 Task: For heading  Tahoma with underline.  font size for heading20,  'Change the font style of data to'Arial.  and font size to 12,  Change the alignment of both headline & data to Align left.  In the sheet  Expense Tracking Template
Action: Mouse moved to (144, 136)
Screenshot: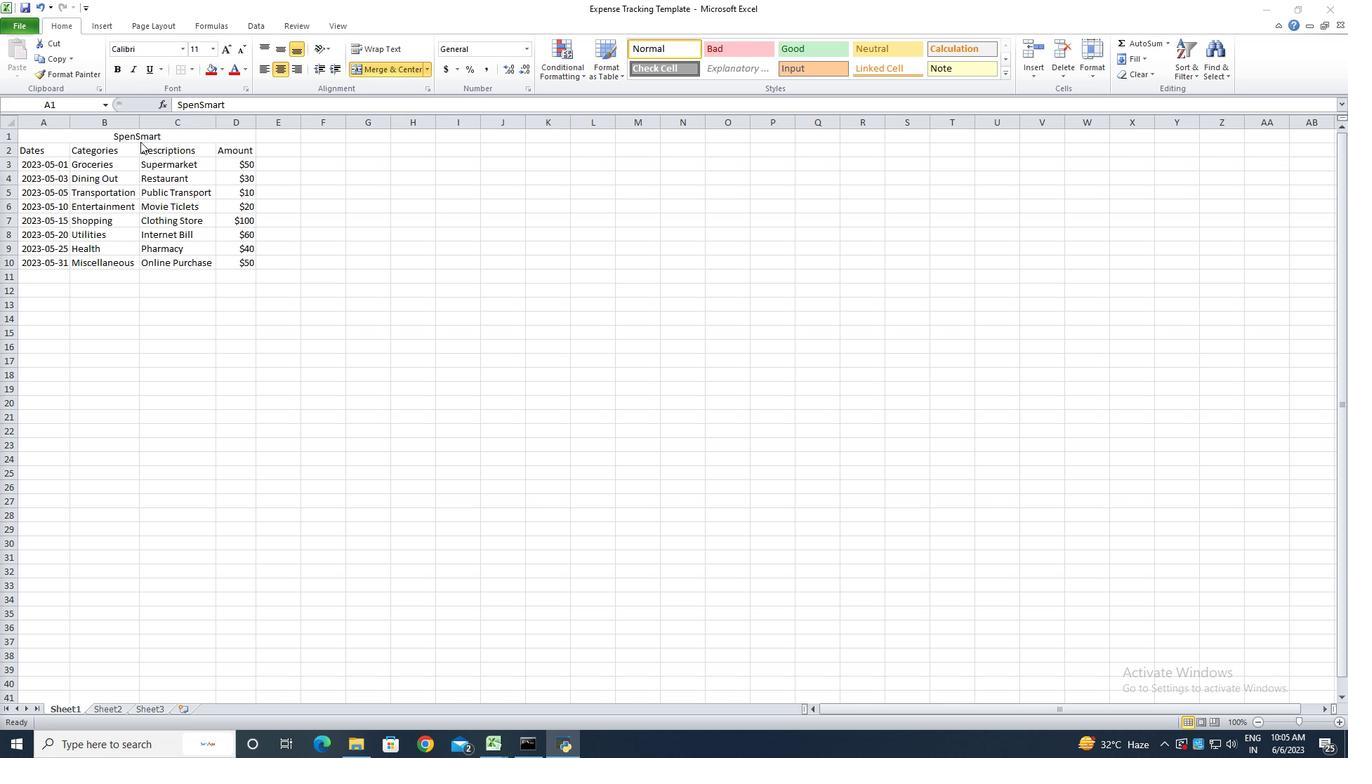
Action: Mouse pressed left at (144, 136)
Screenshot: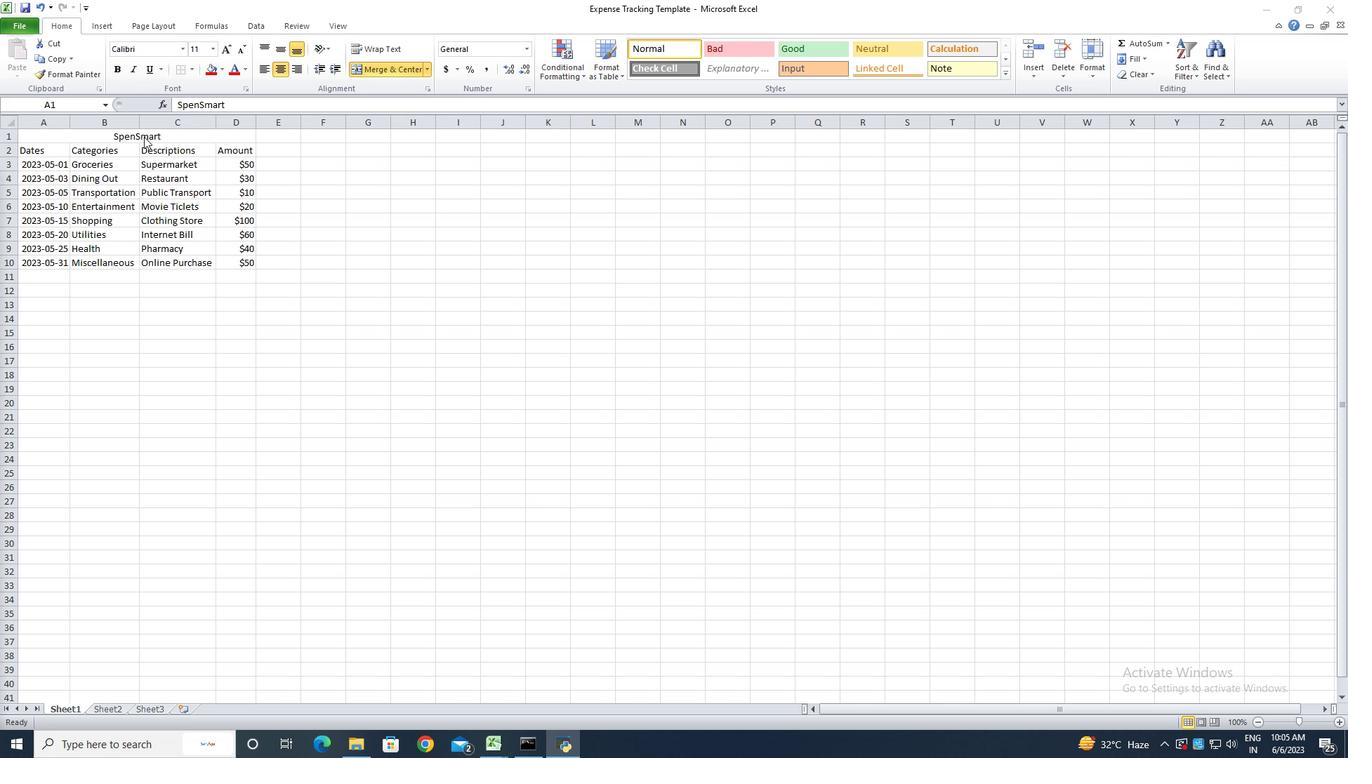 
Action: Mouse moved to (177, 49)
Screenshot: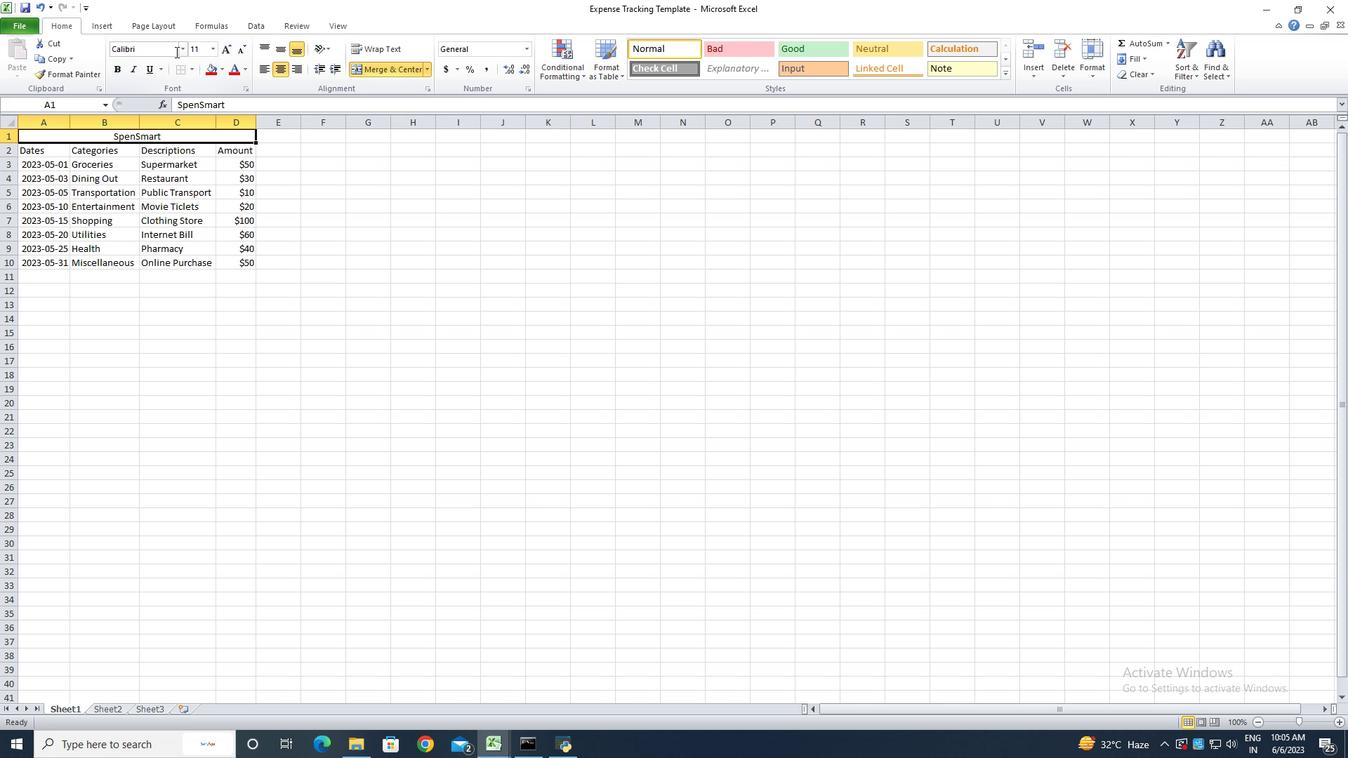 
Action: Mouse pressed left at (177, 49)
Screenshot: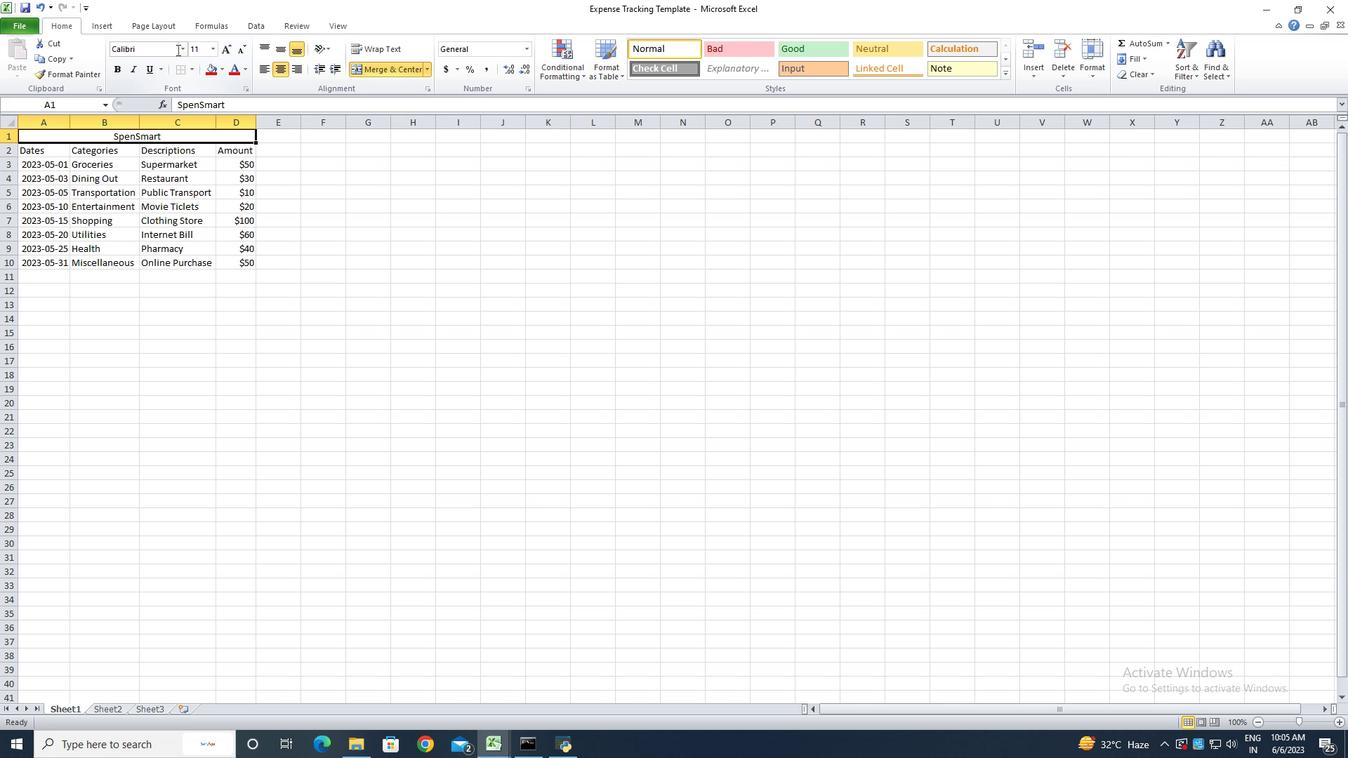 
Action: Mouse moved to (177, 49)
Screenshot: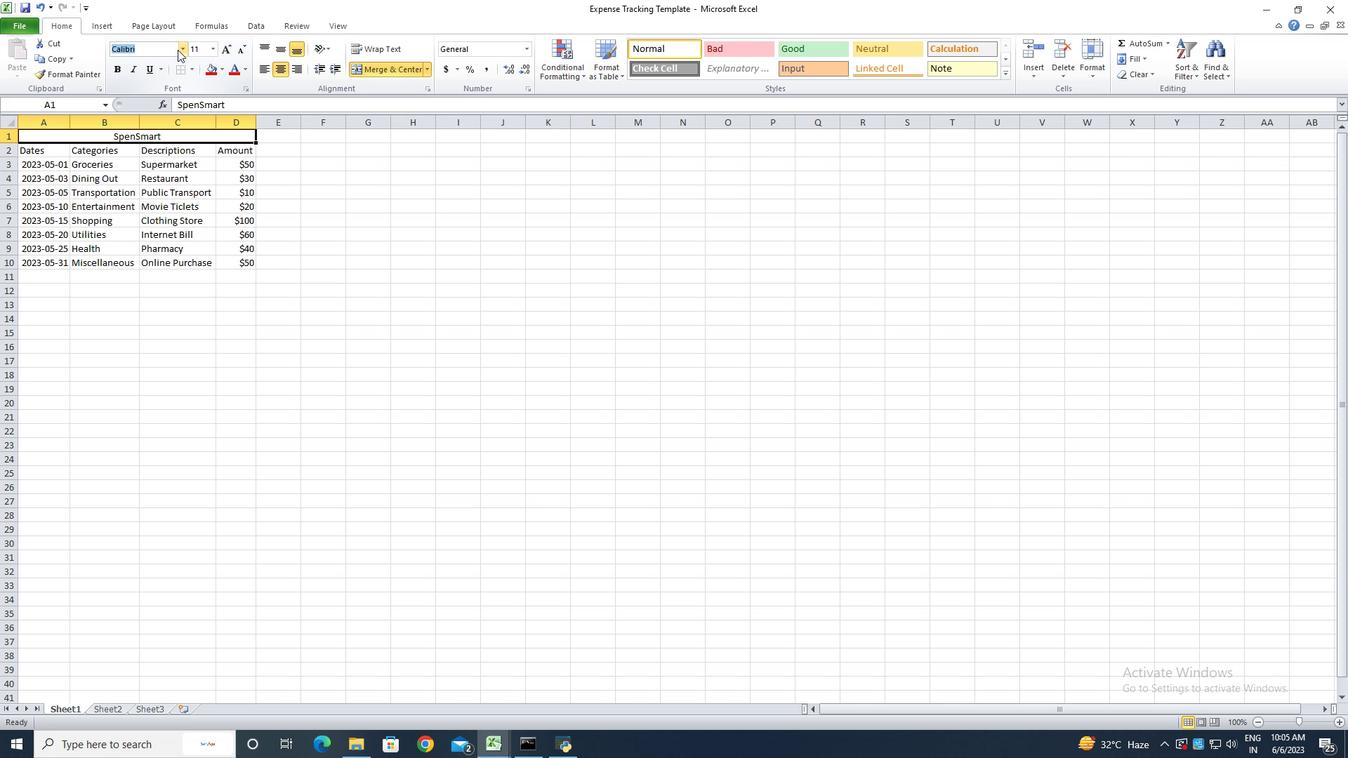 
Action: Key pressed <Key.shift>
Screenshot: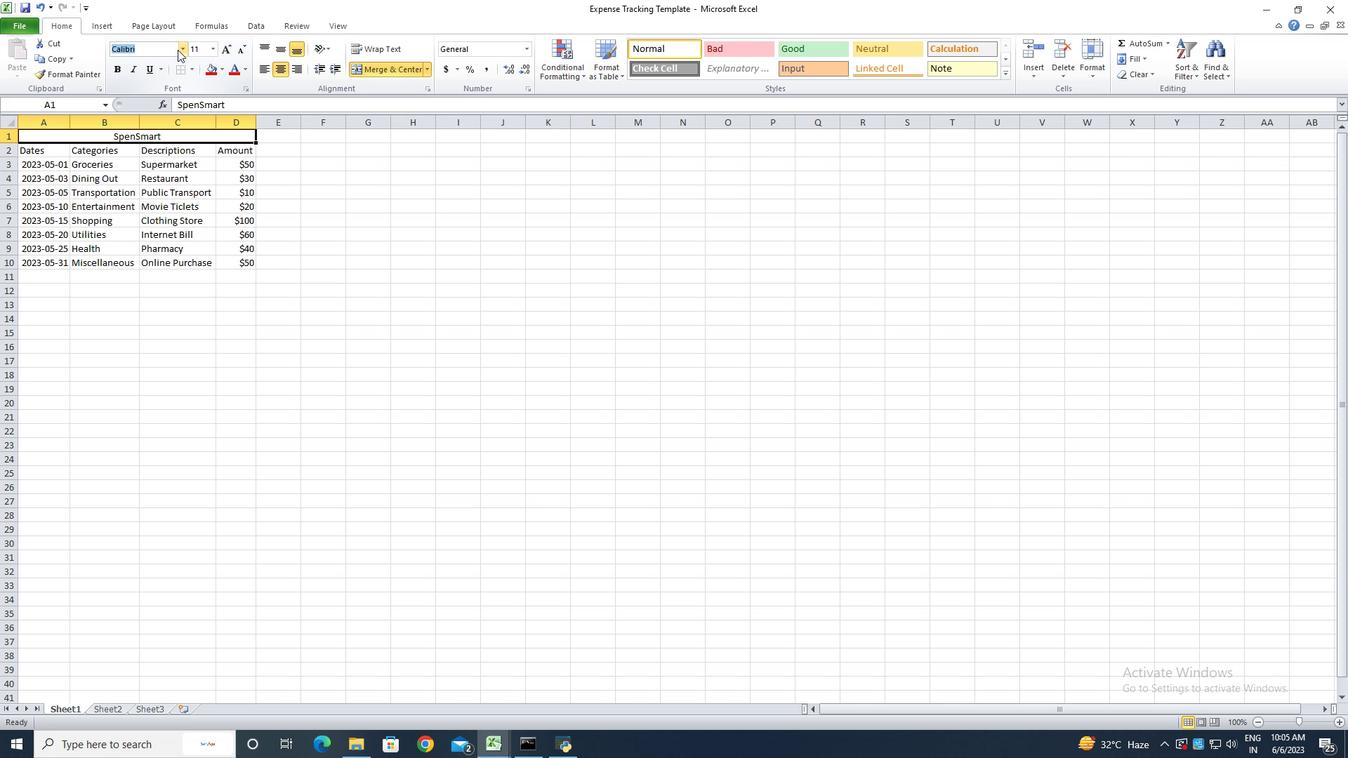 
Action: Mouse moved to (177, 49)
Screenshot: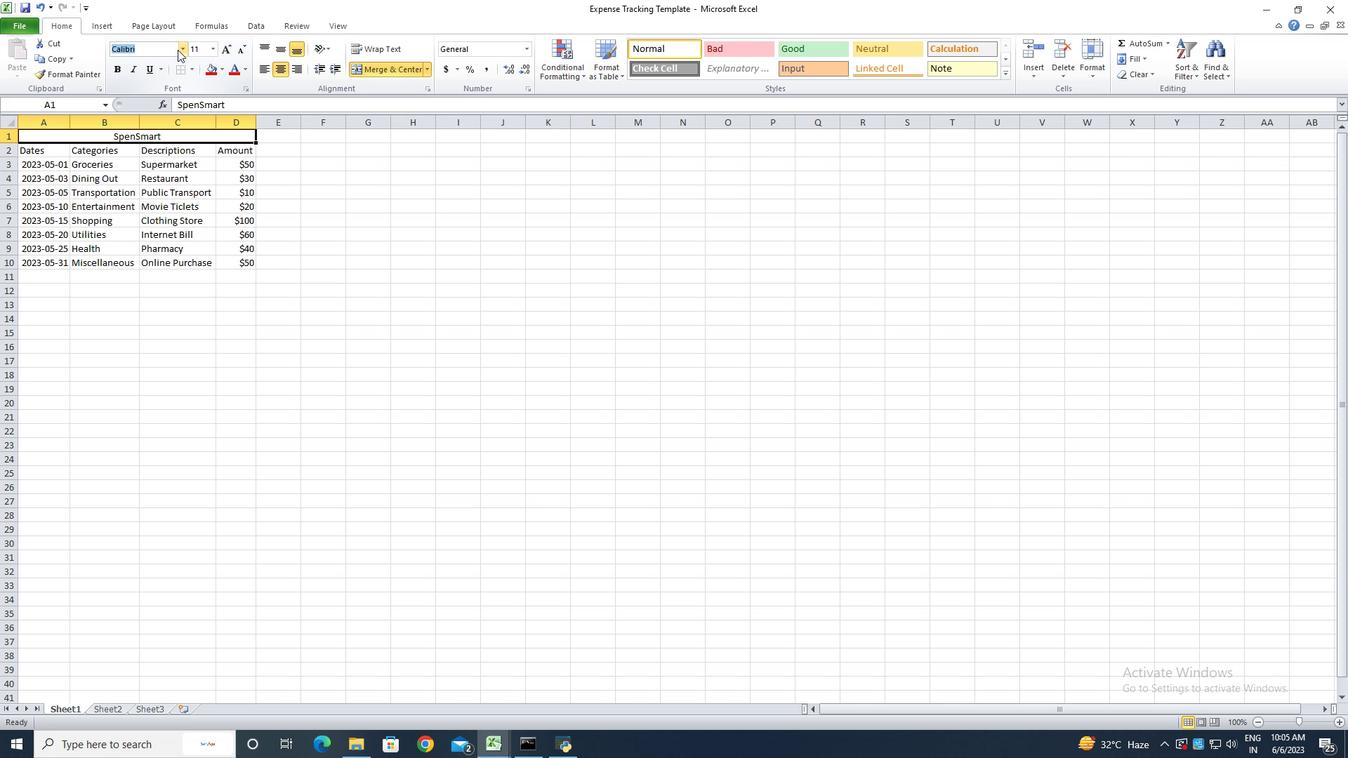 
Action: Key pressed <Key.shift><Key.shift>Tahoma
Screenshot: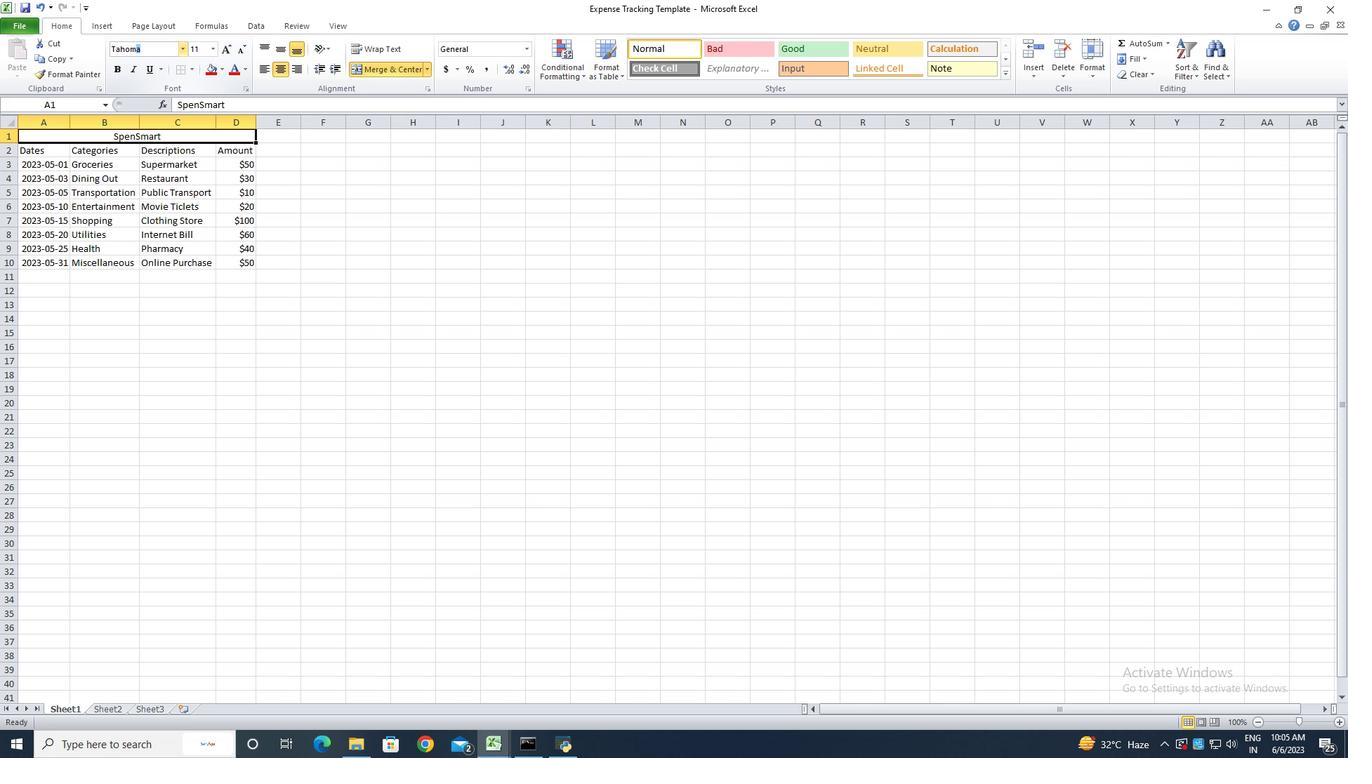 
Action: Mouse moved to (184, 49)
Screenshot: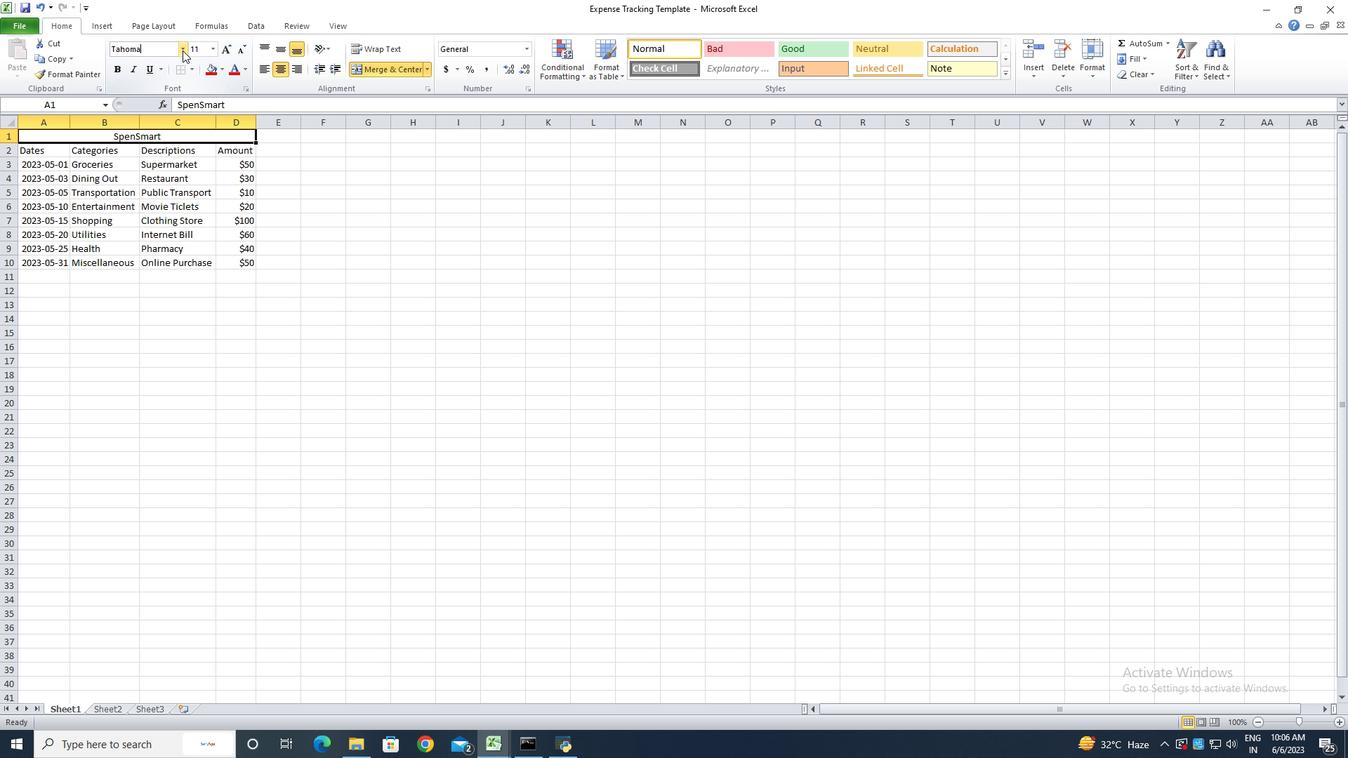 
Action: Mouse pressed left at (184, 49)
Screenshot: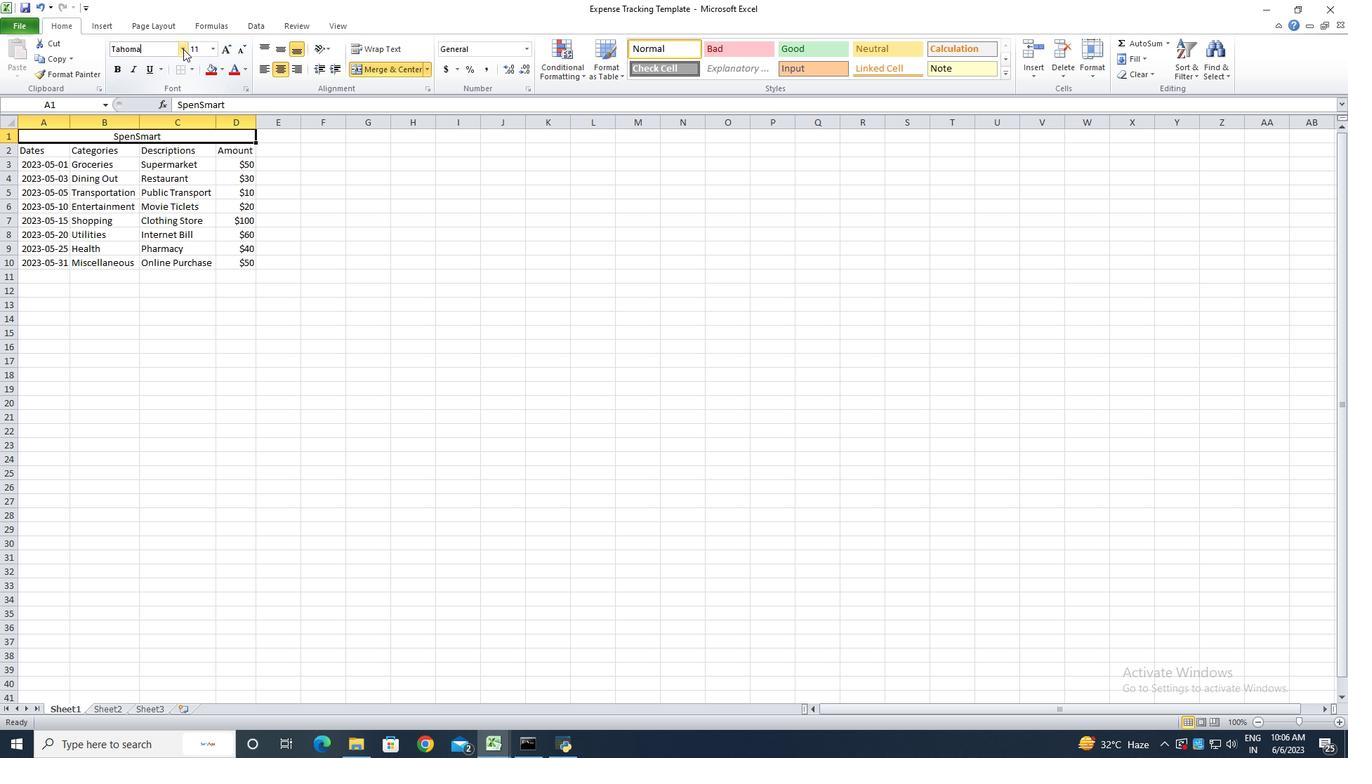 
Action: Mouse moved to (151, 531)
Screenshot: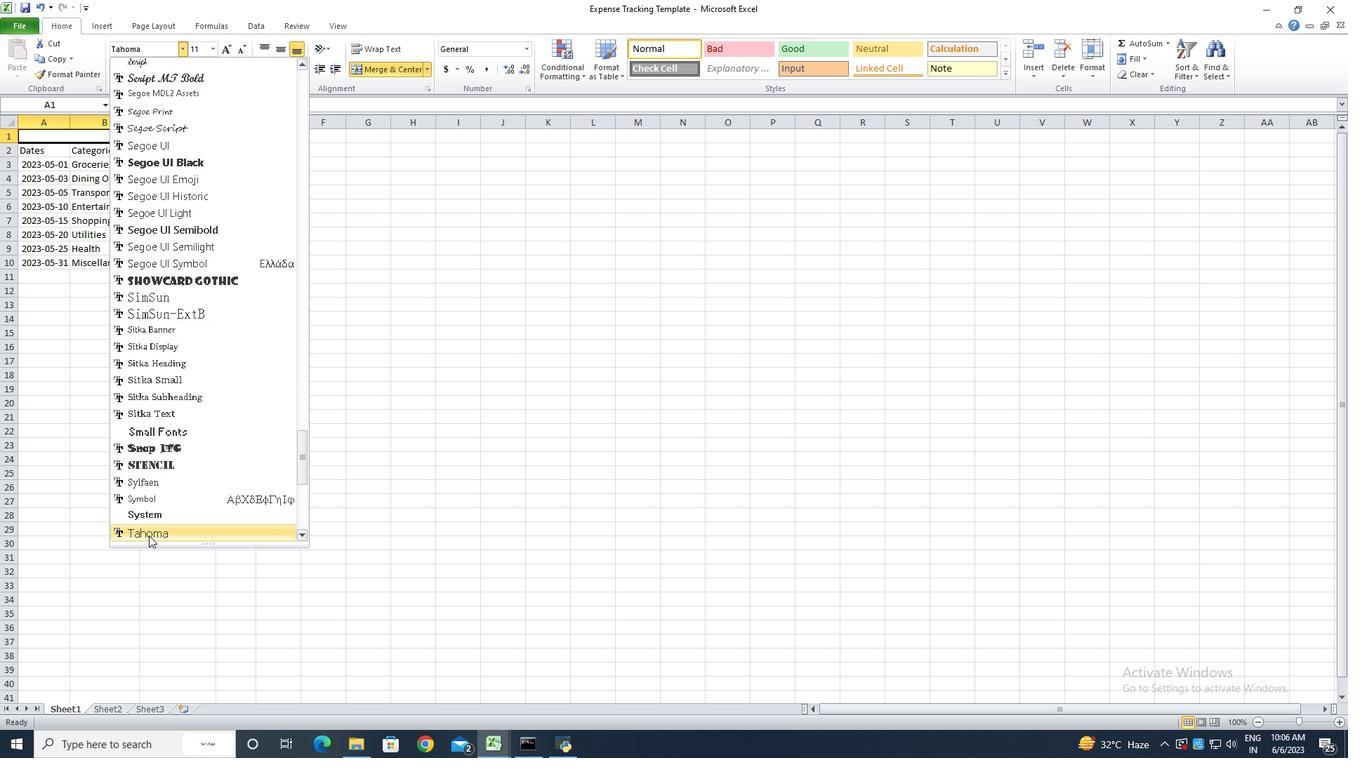
Action: Mouse pressed left at (151, 531)
Screenshot: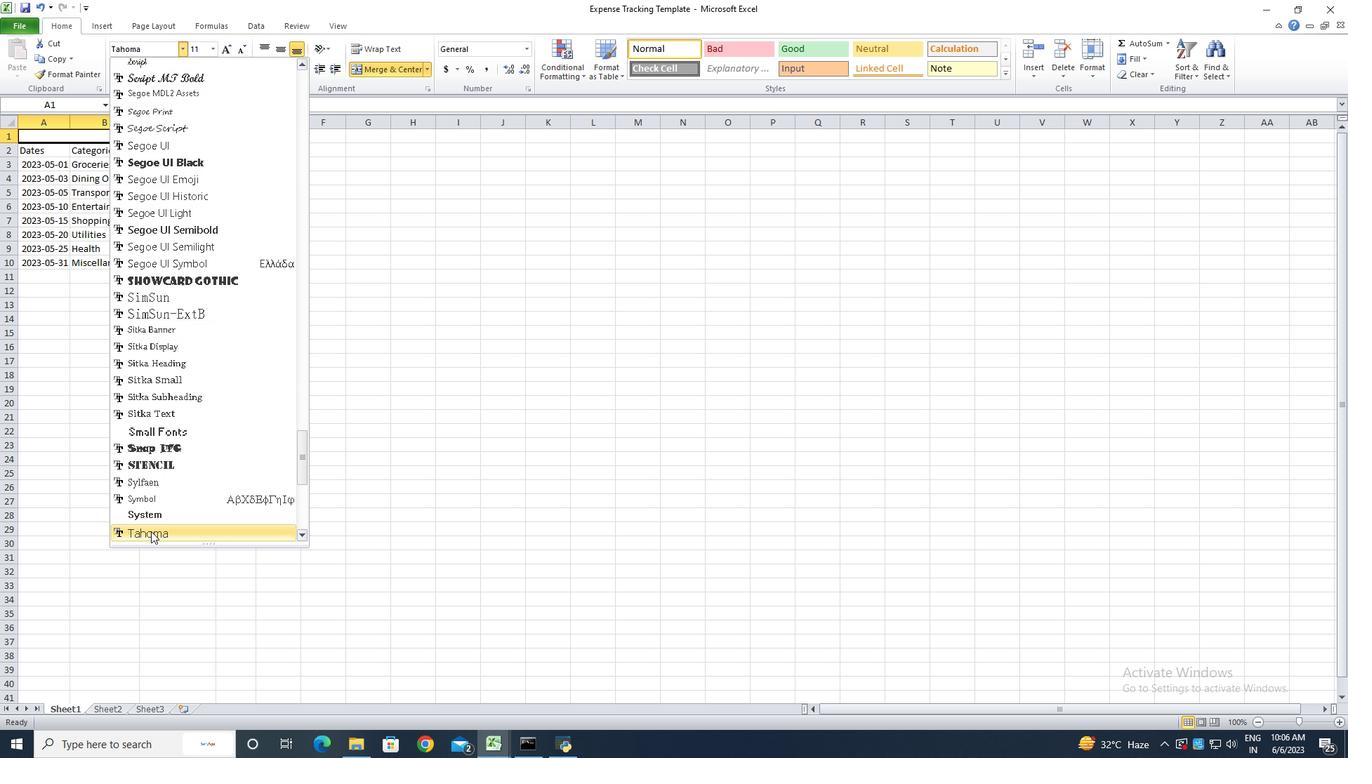 
Action: Mouse moved to (152, 73)
Screenshot: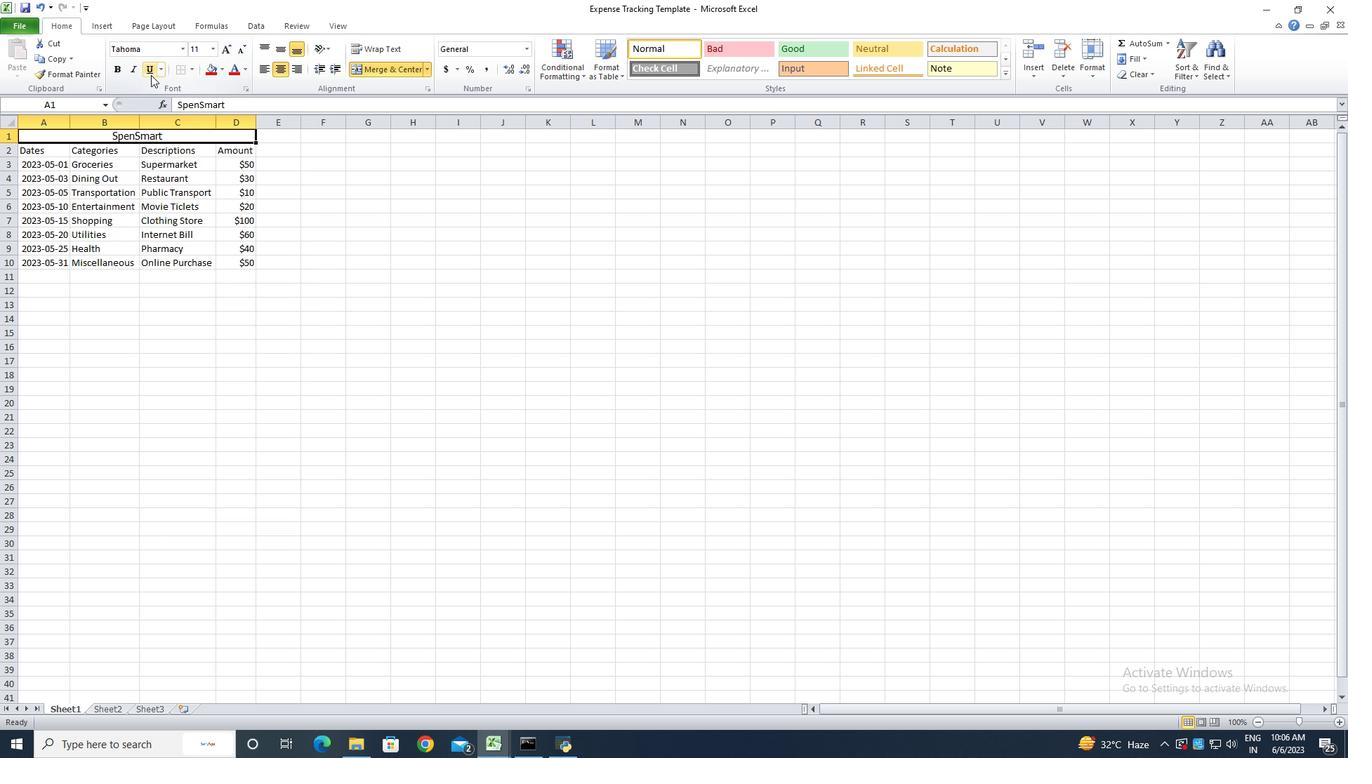 
Action: Mouse pressed left at (152, 73)
Screenshot: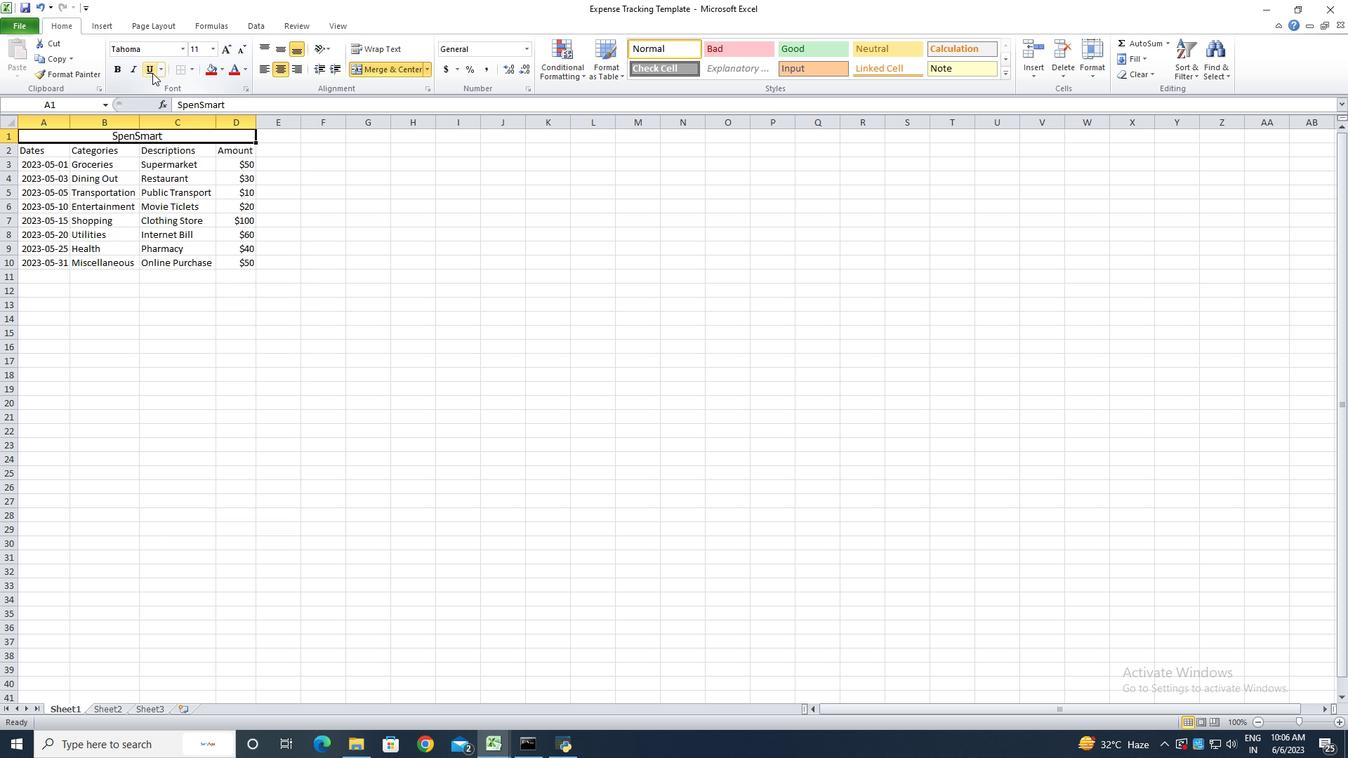
Action: Mouse moved to (228, 49)
Screenshot: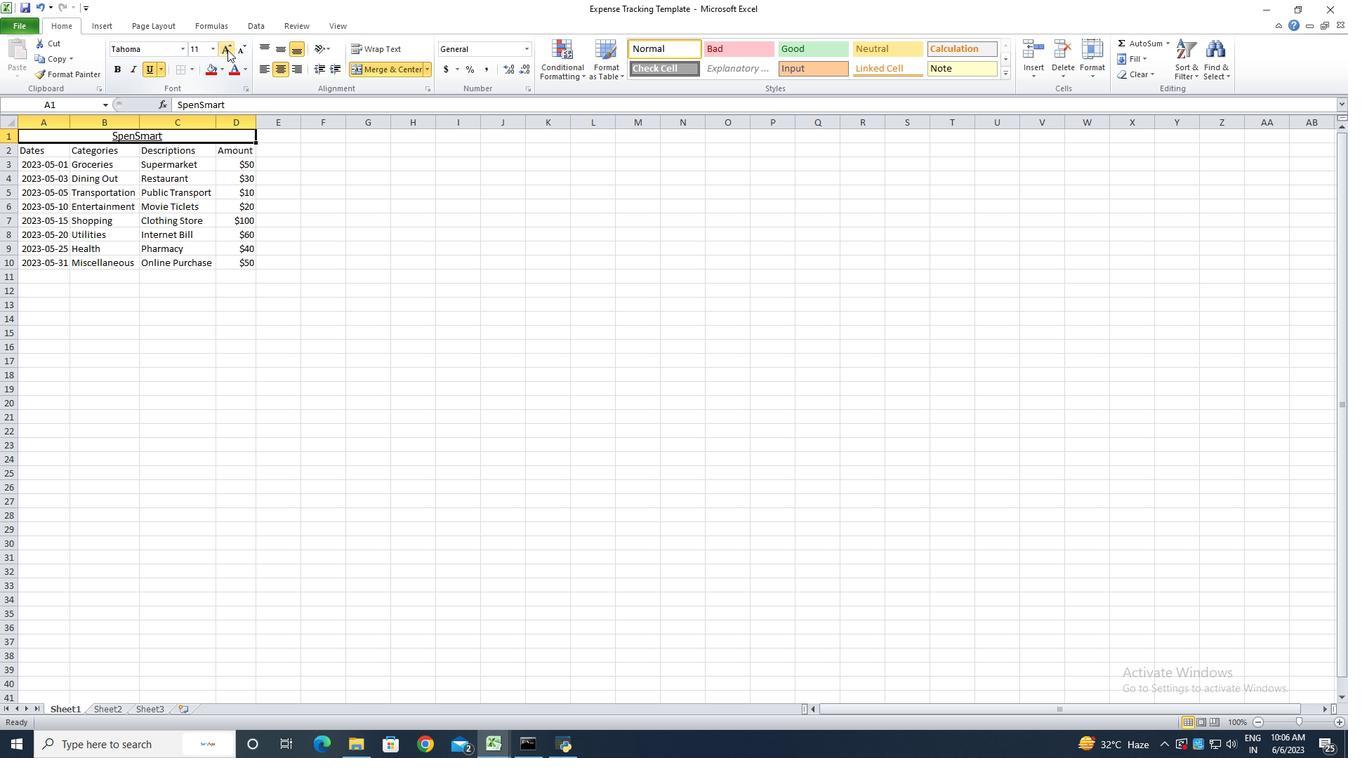 
Action: Mouse pressed left at (228, 49)
Screenshot: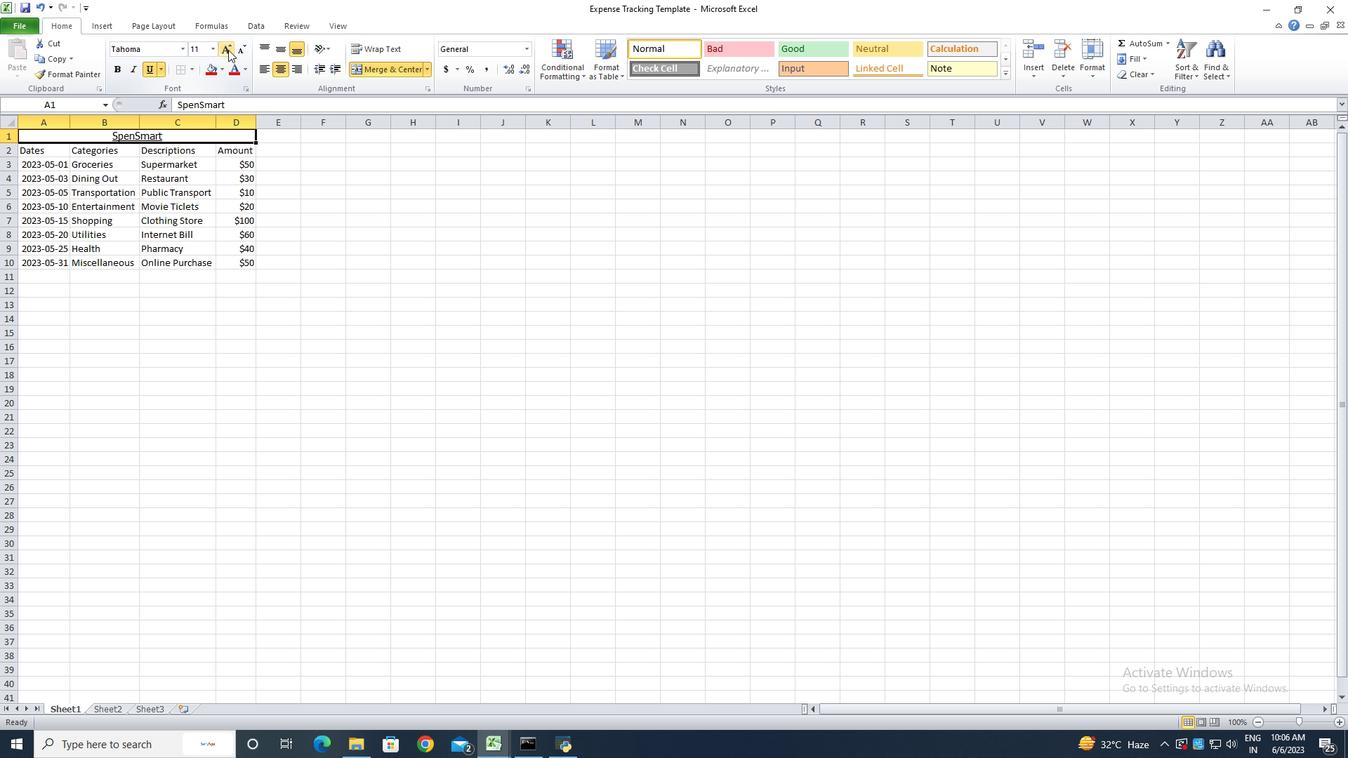 
Action: Mouse pressed left at (228, 49)
Screenshot: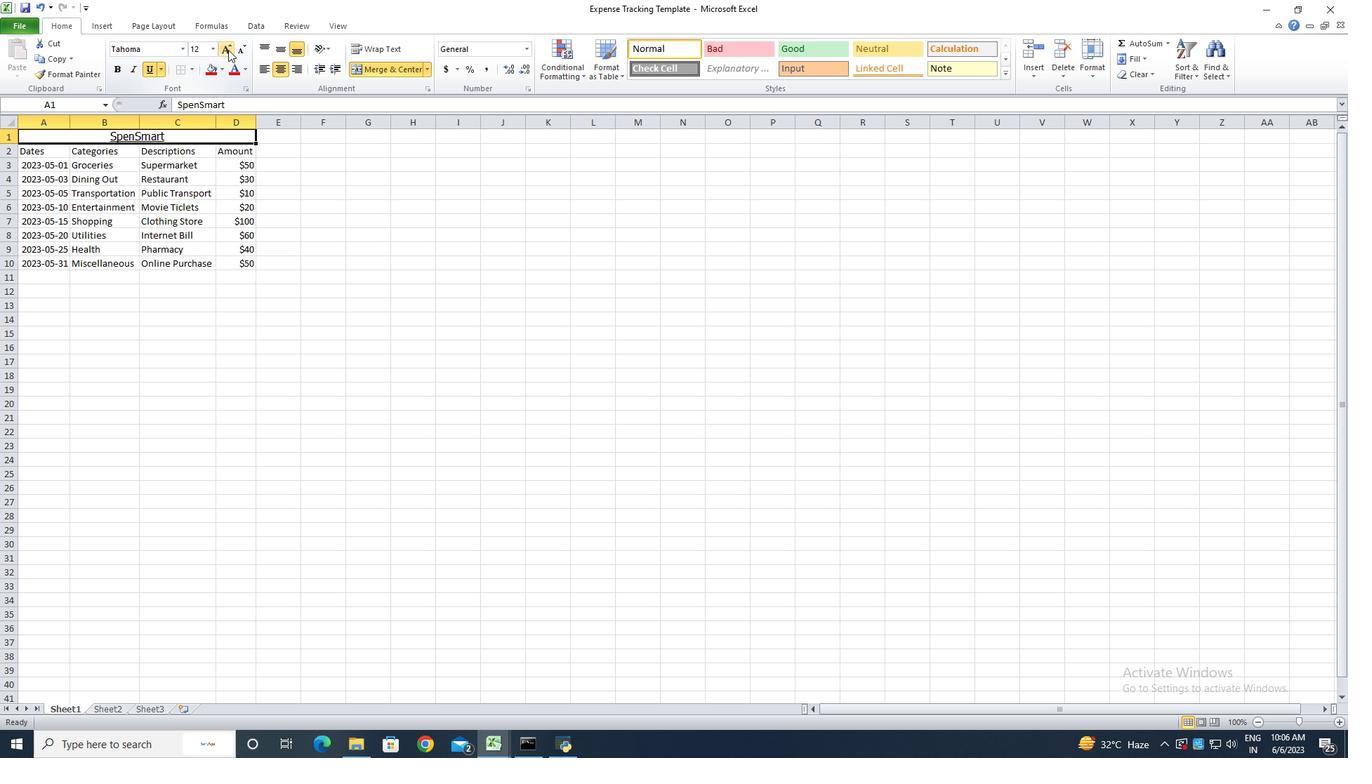 
Action: Mouse pressed left at (228, 49)
Screenshot: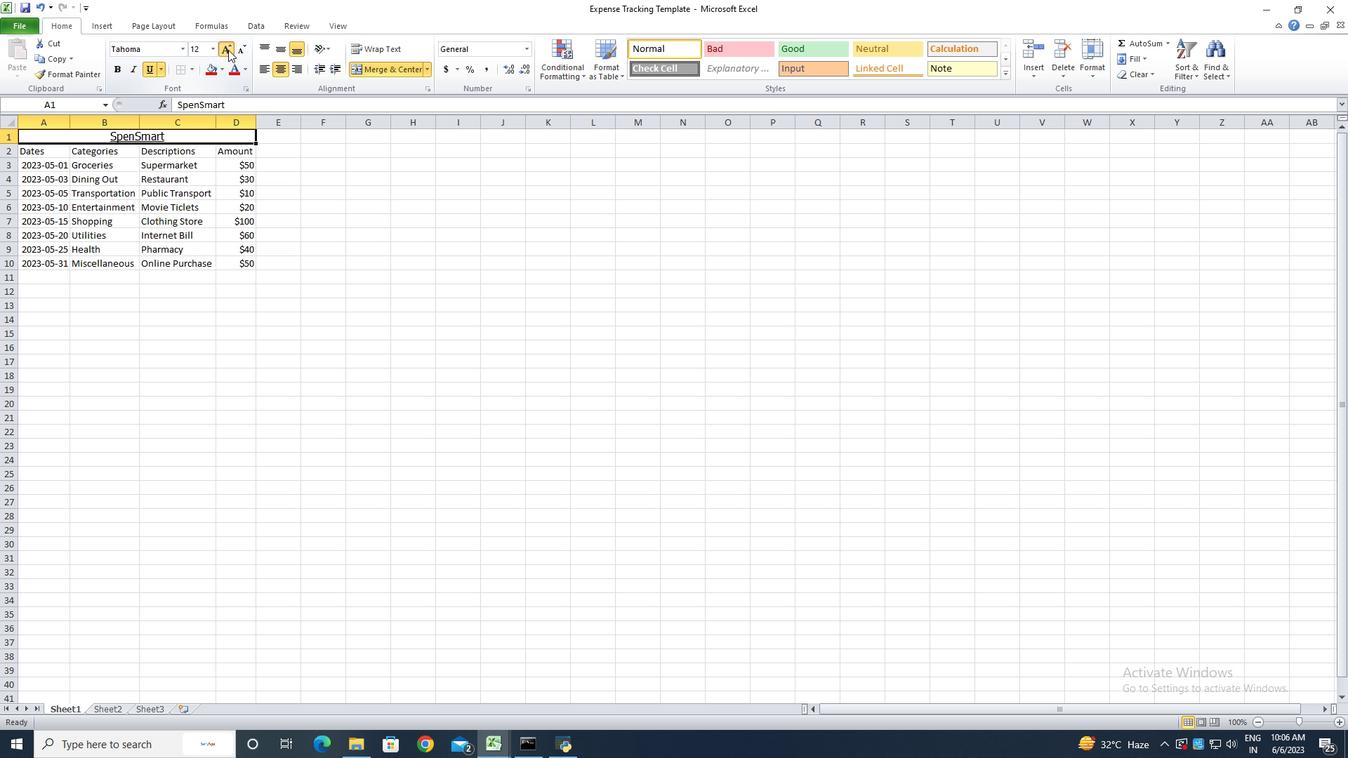 
Action: Mouse pressed left at (228, 49)
Screenshot: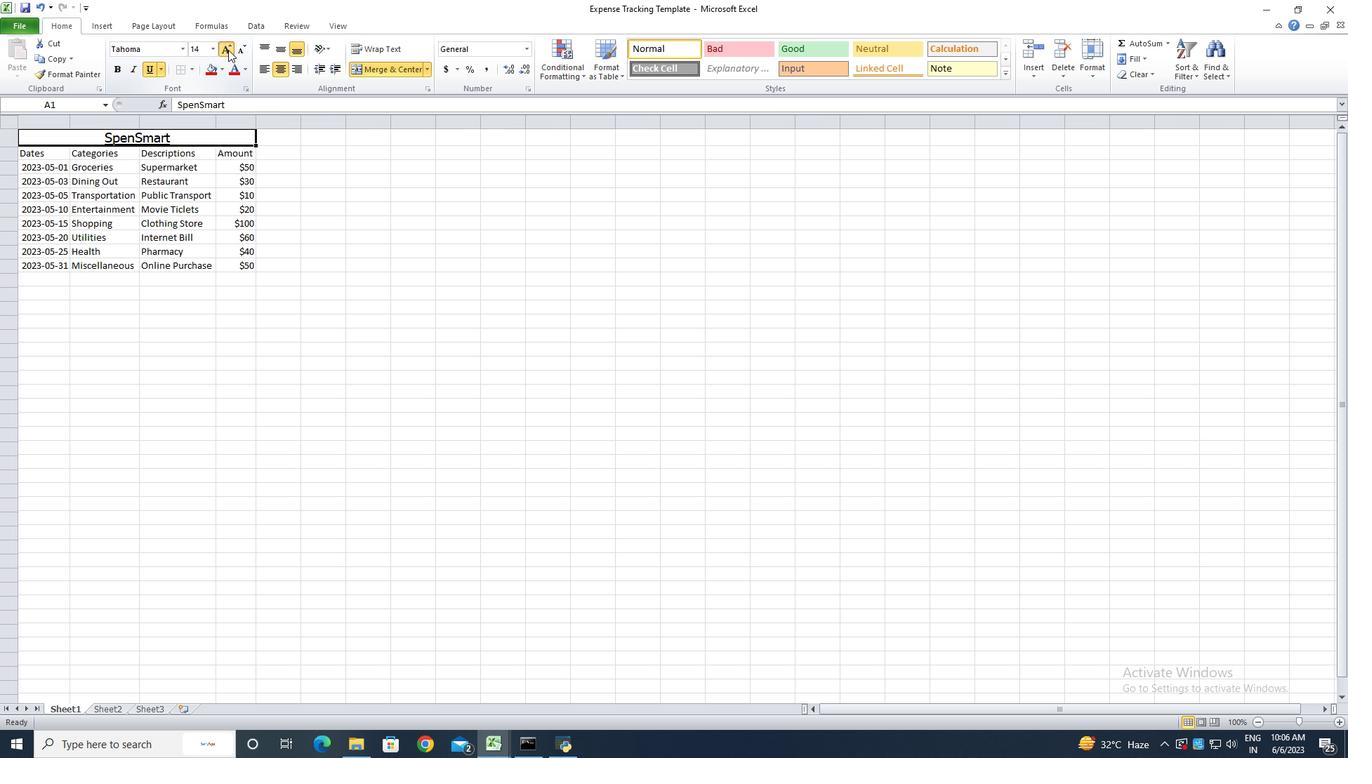
Action: Mouse pressed left at (228, 49)
Screenshot: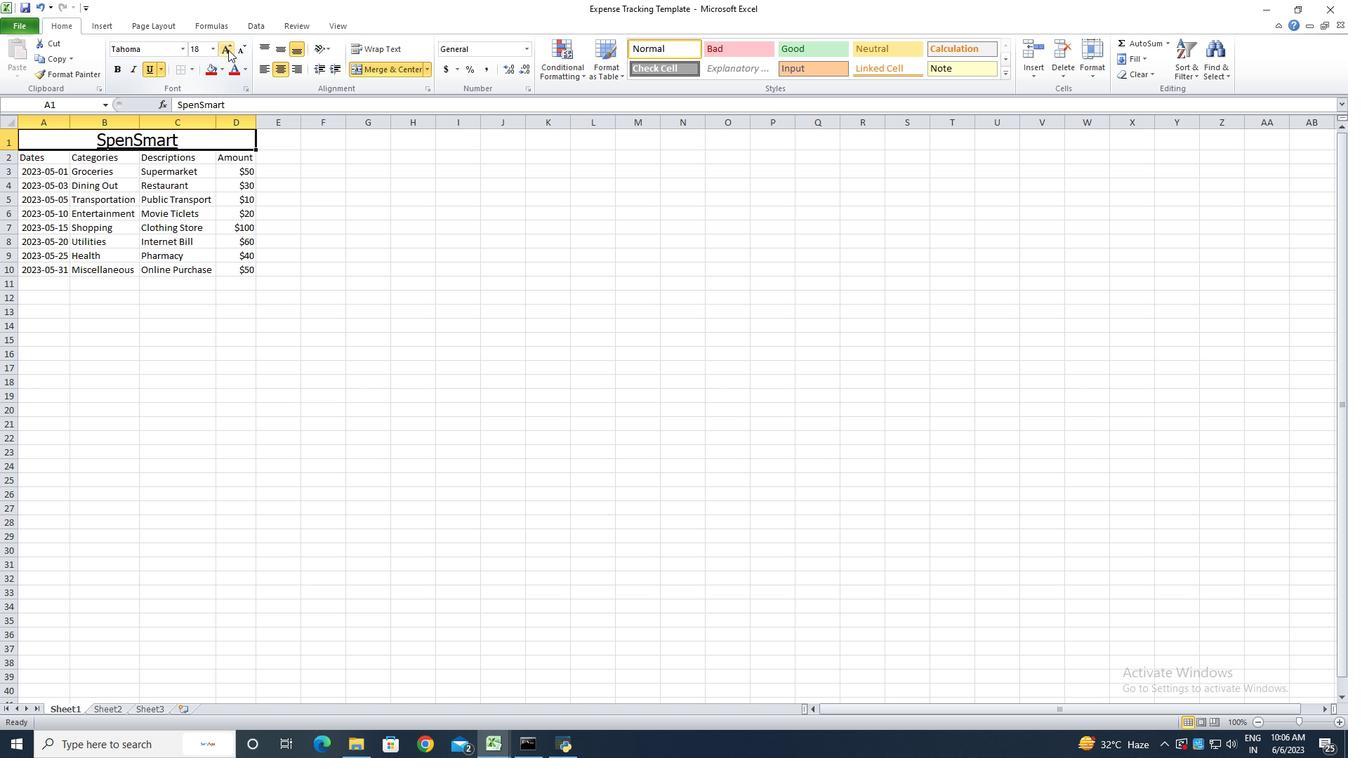 
Action: Mouse moved to (38, 162)
Screenshot: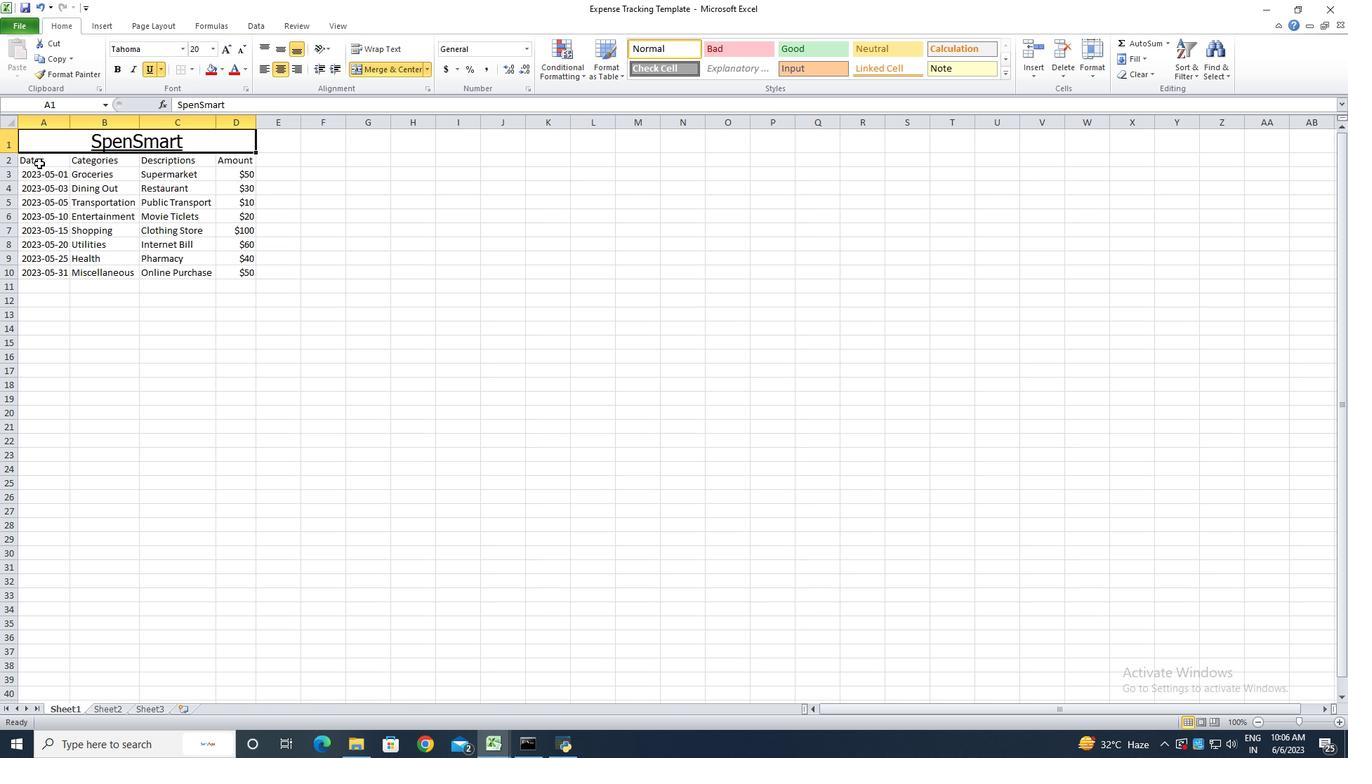 
Action: Mouse pressed left at (38, 162)
Screenshot: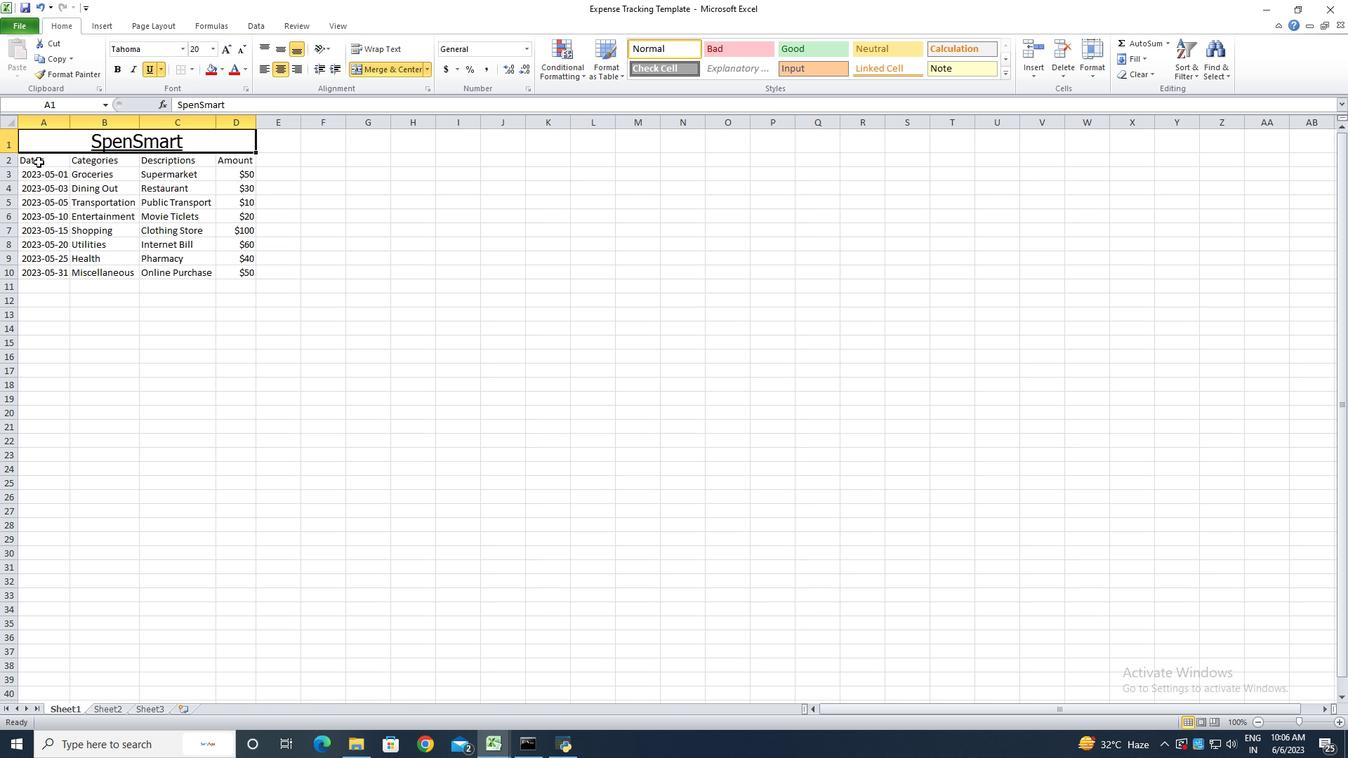 
Action: Mouse moved to (182, 49)
Screenshot: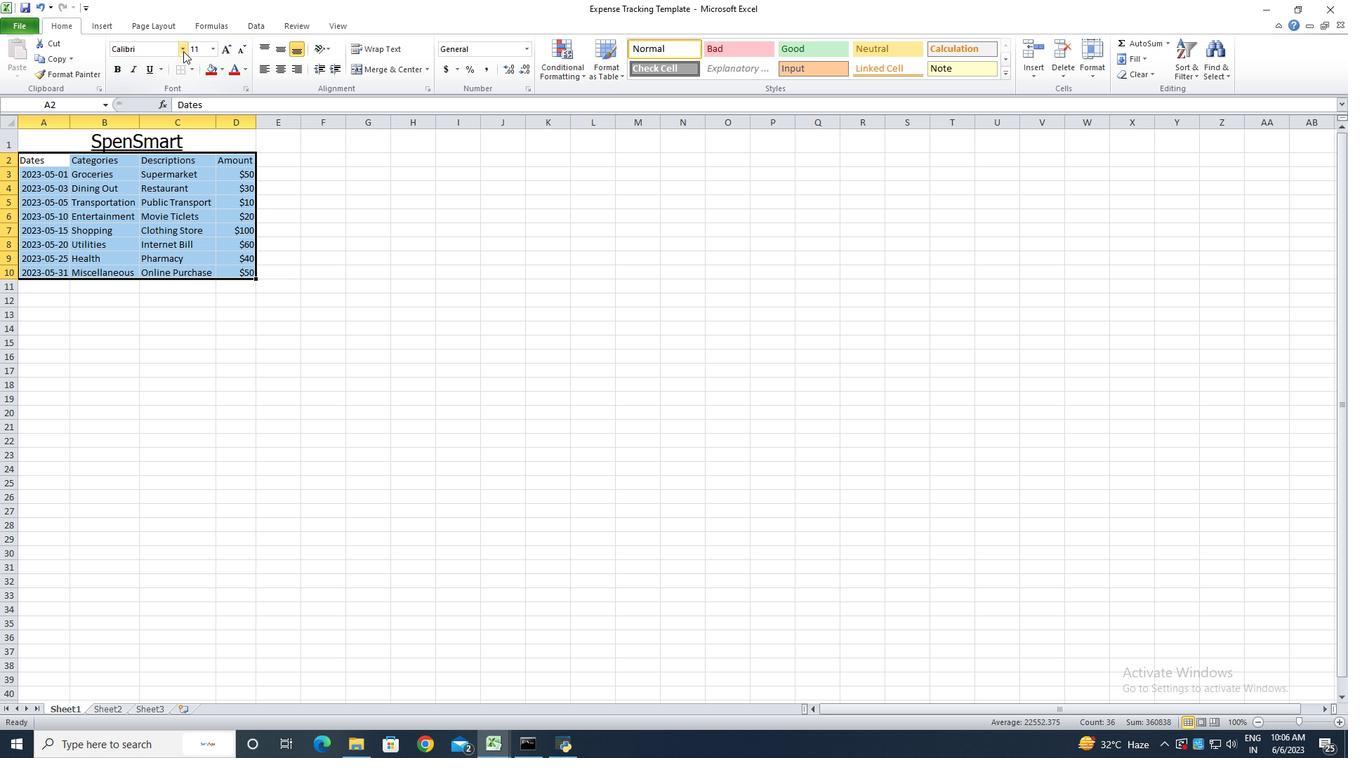 
Action: Mouse pressed left at (182, 49)
Screenshot: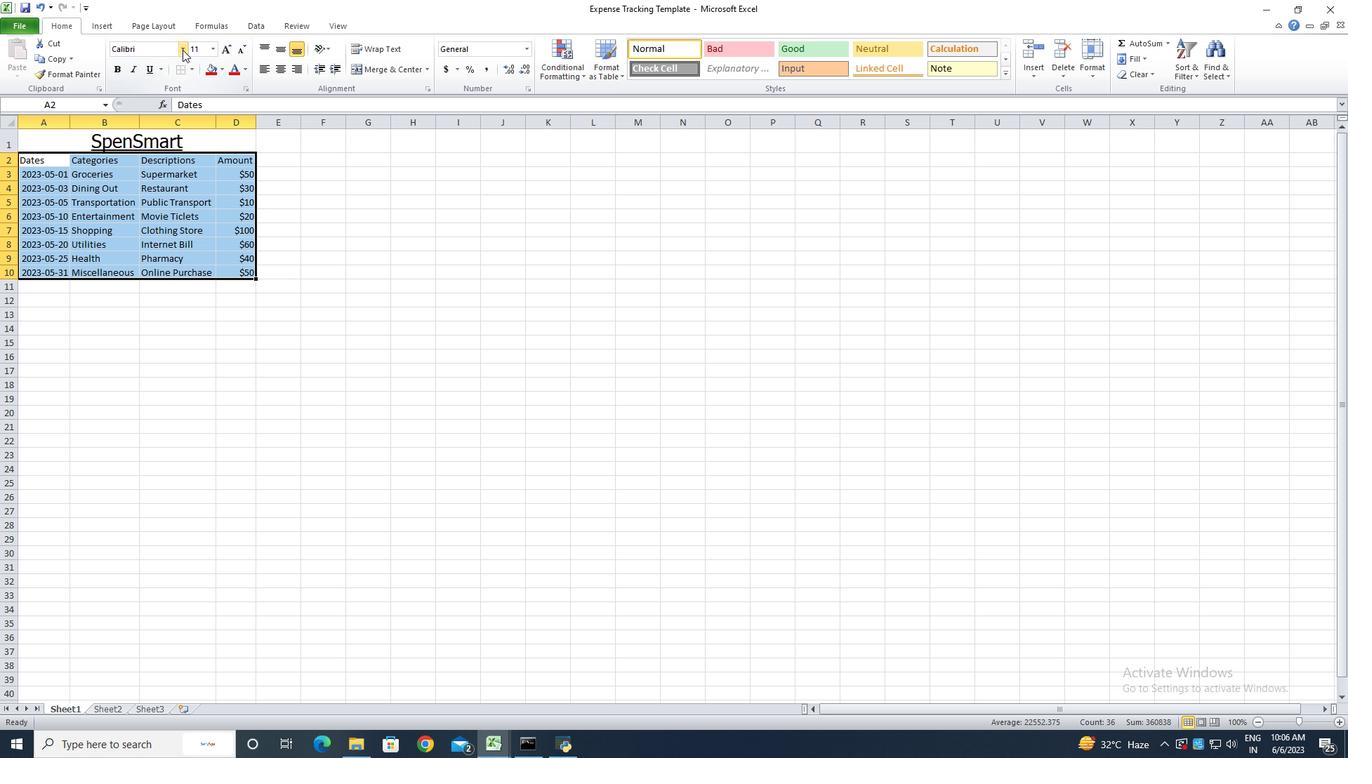 
Action: Mouse moved to (166, 163)
Screenshot: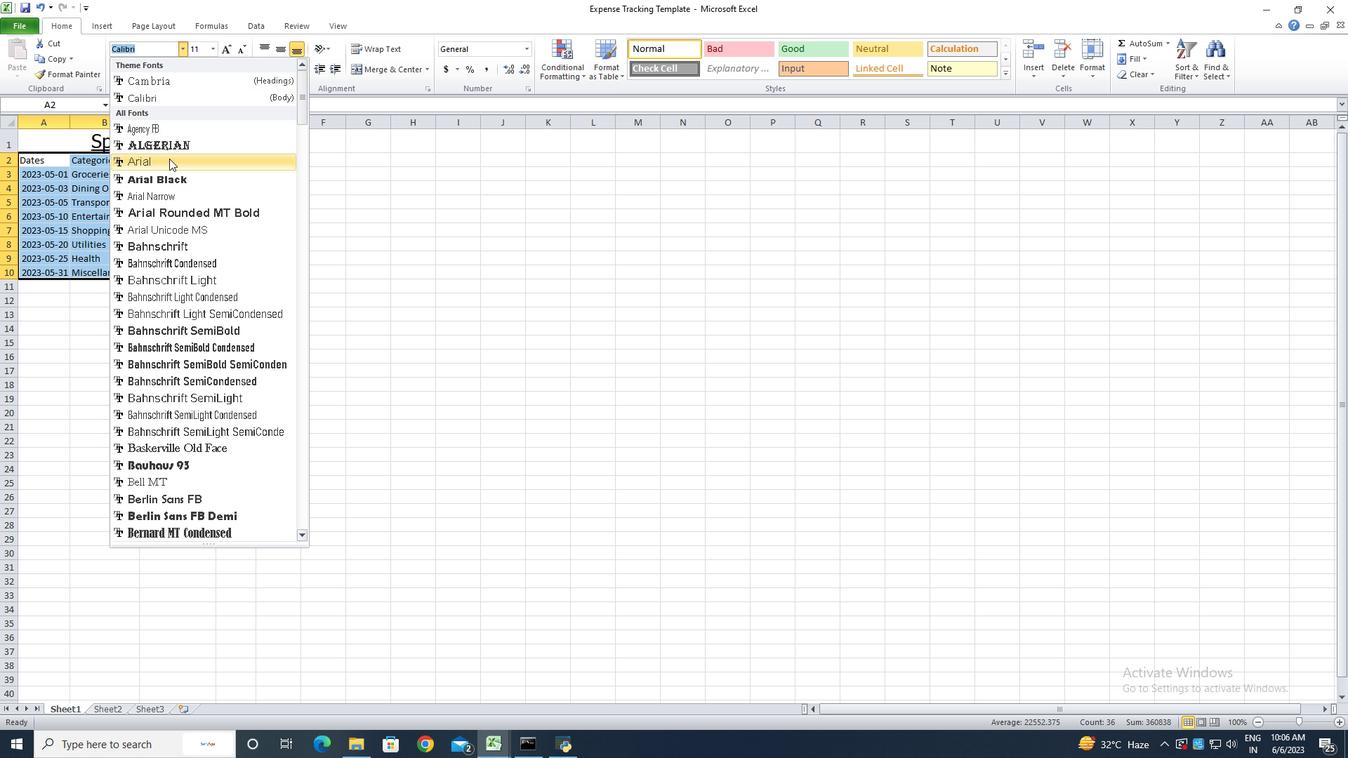 
Action: Mouse pressed left at (166, 163)
Screenshot: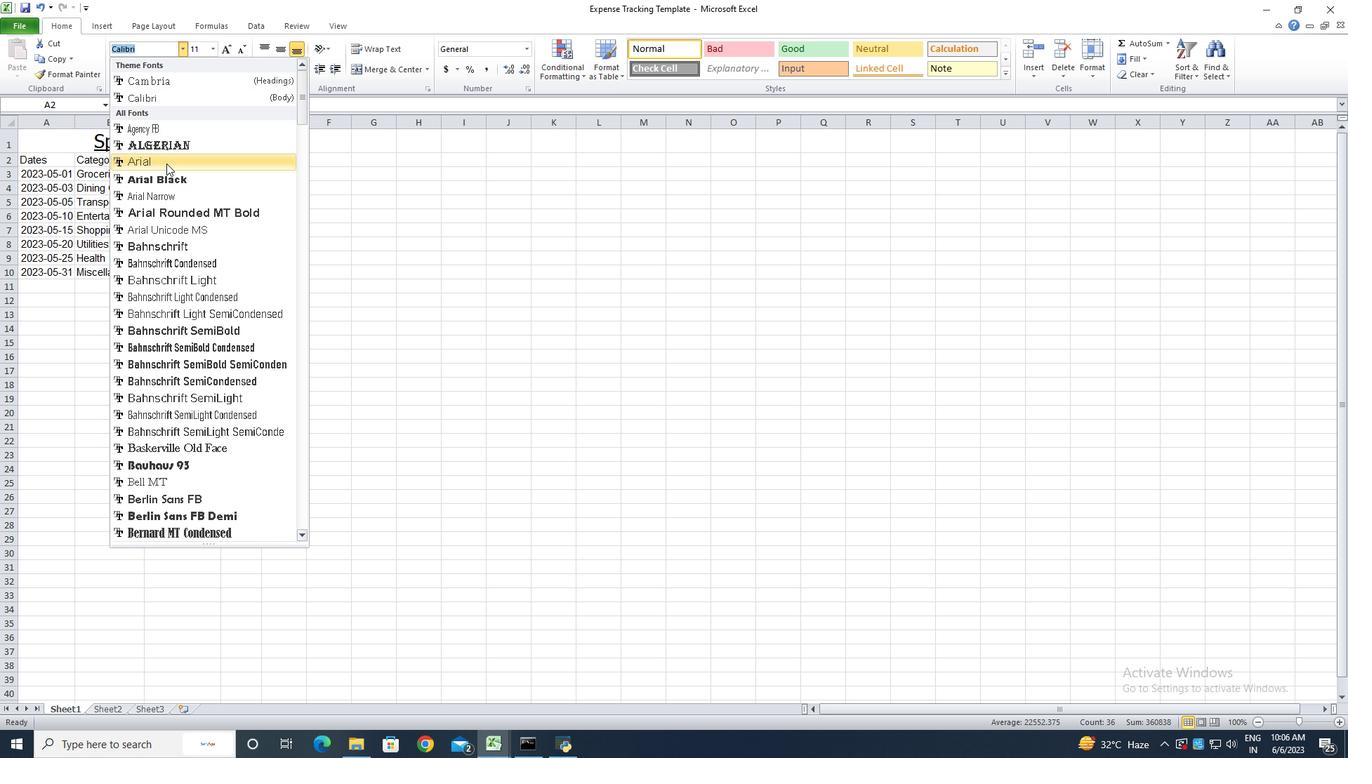 
Action: Mouse moved to (231, 45)
Screenshot: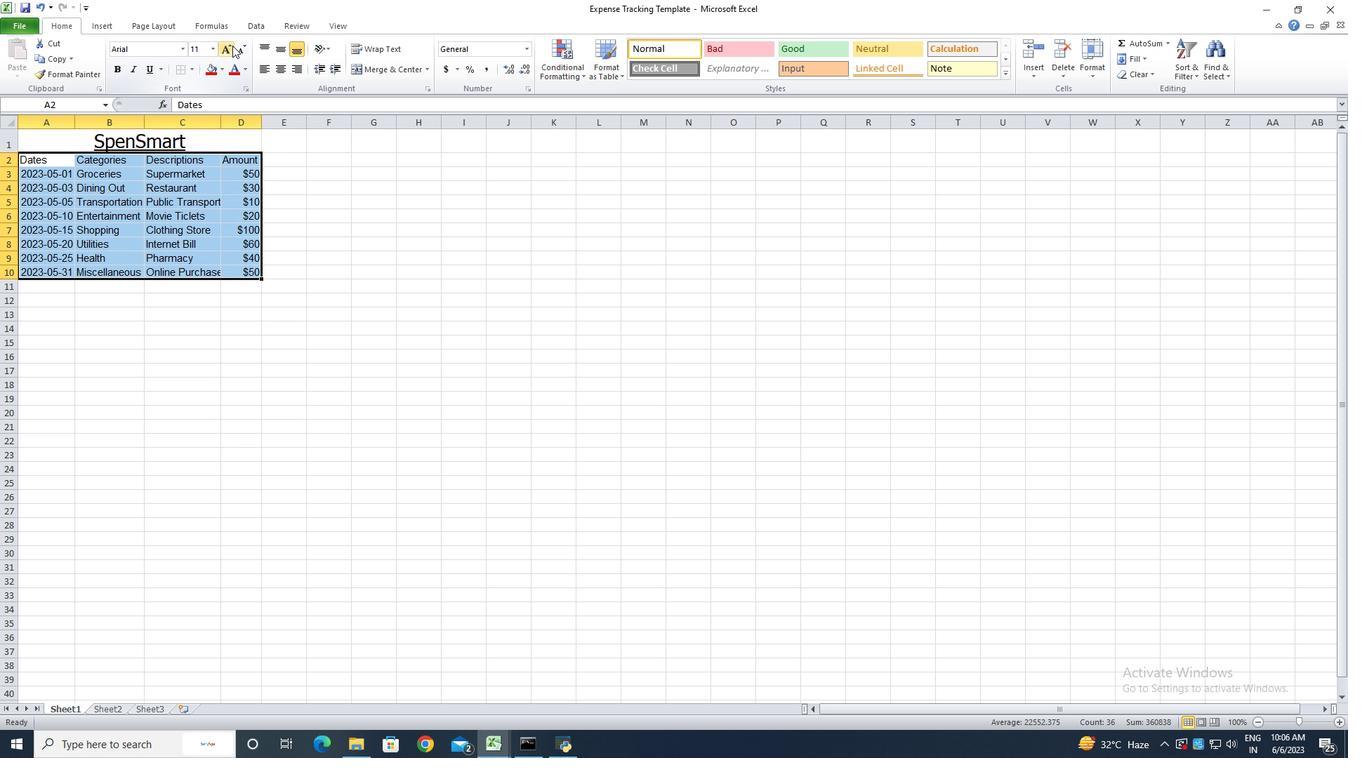 
Action: Mouse pressed left at (231, 45)
Screenshot: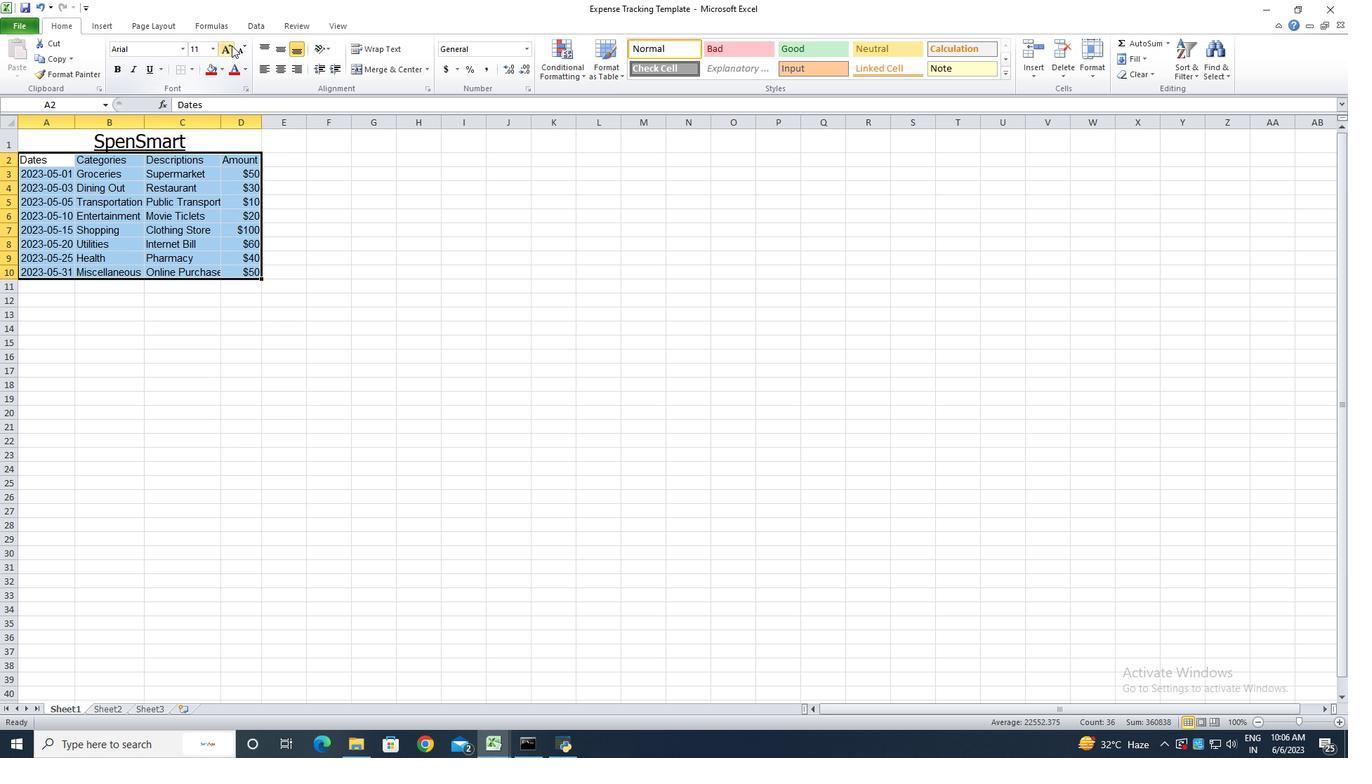 
Action: Mouse moved to (210, 387)
Screenshot: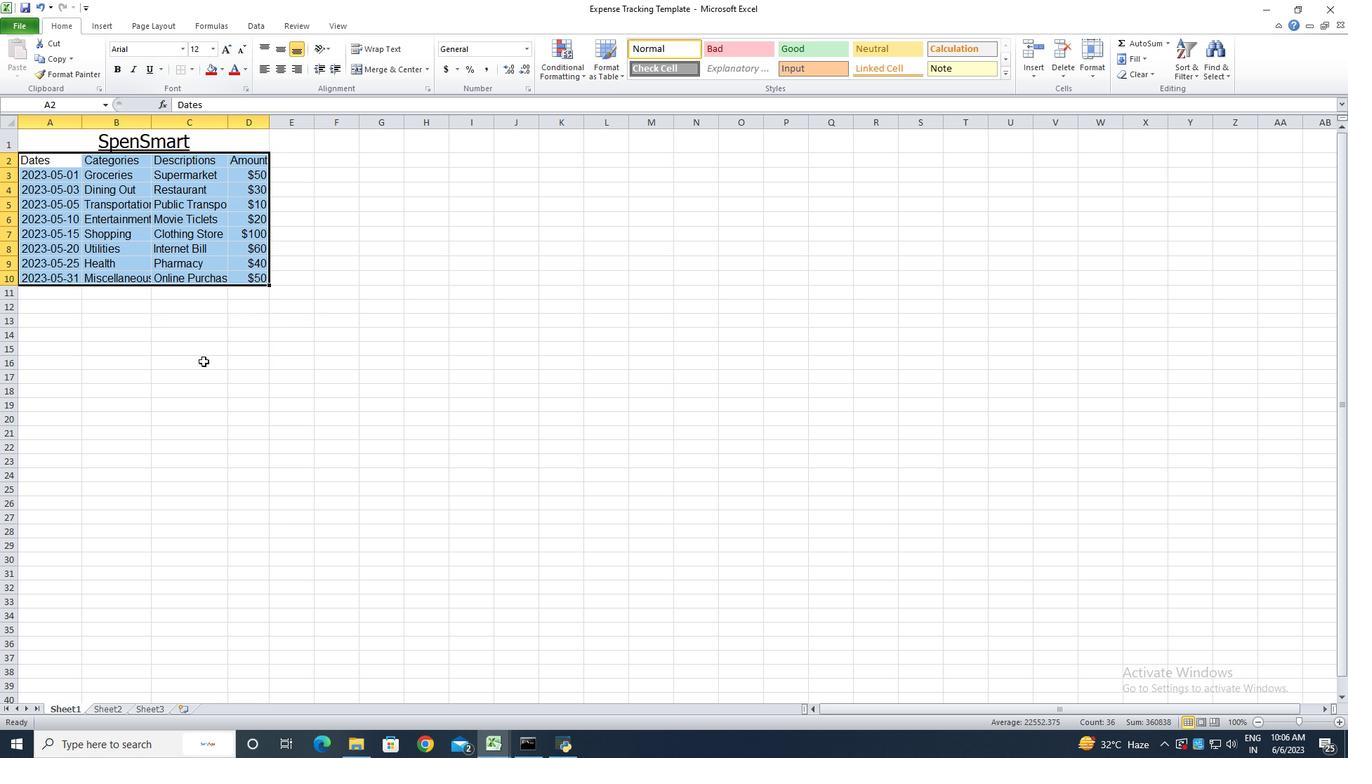 
Action: Mouse pressed left at (210, 387)
Screenshot: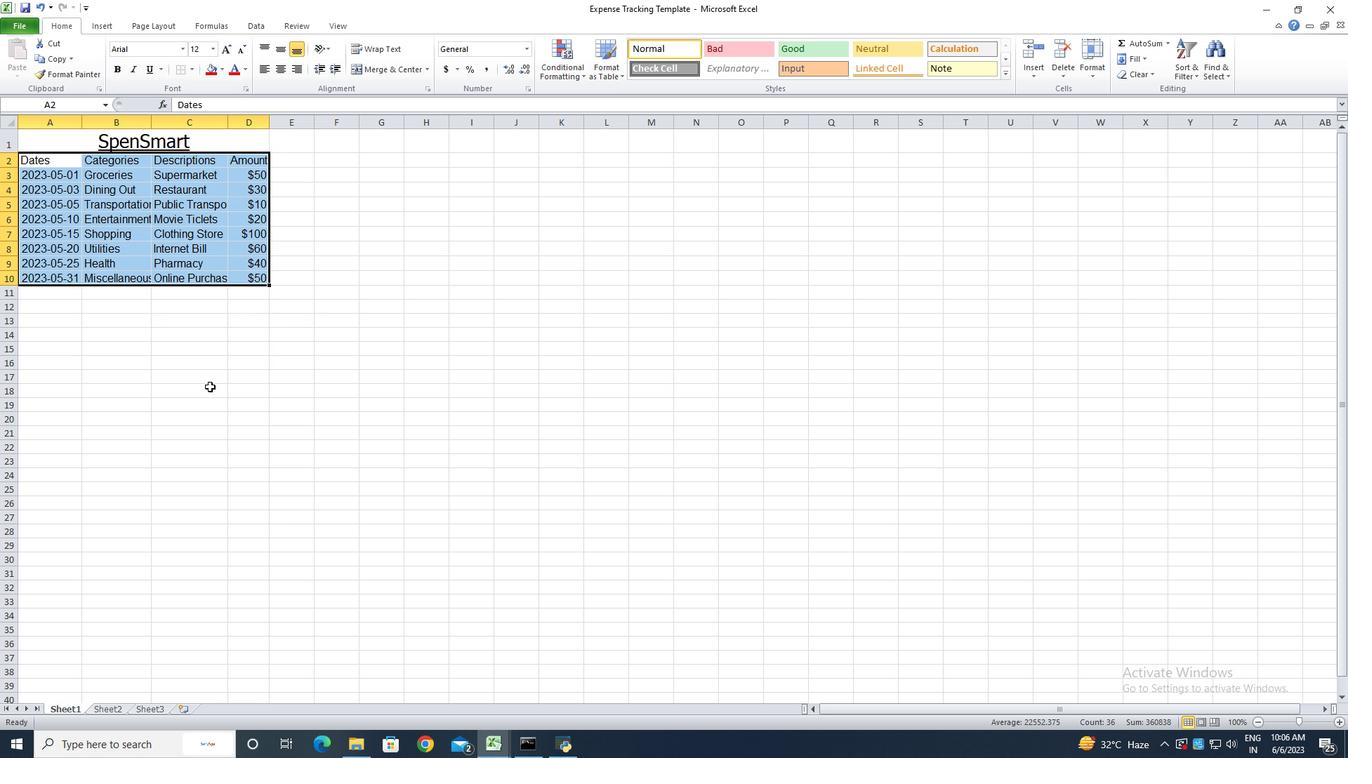 
Action: Mouse moved to (82, 125)
Screenshot: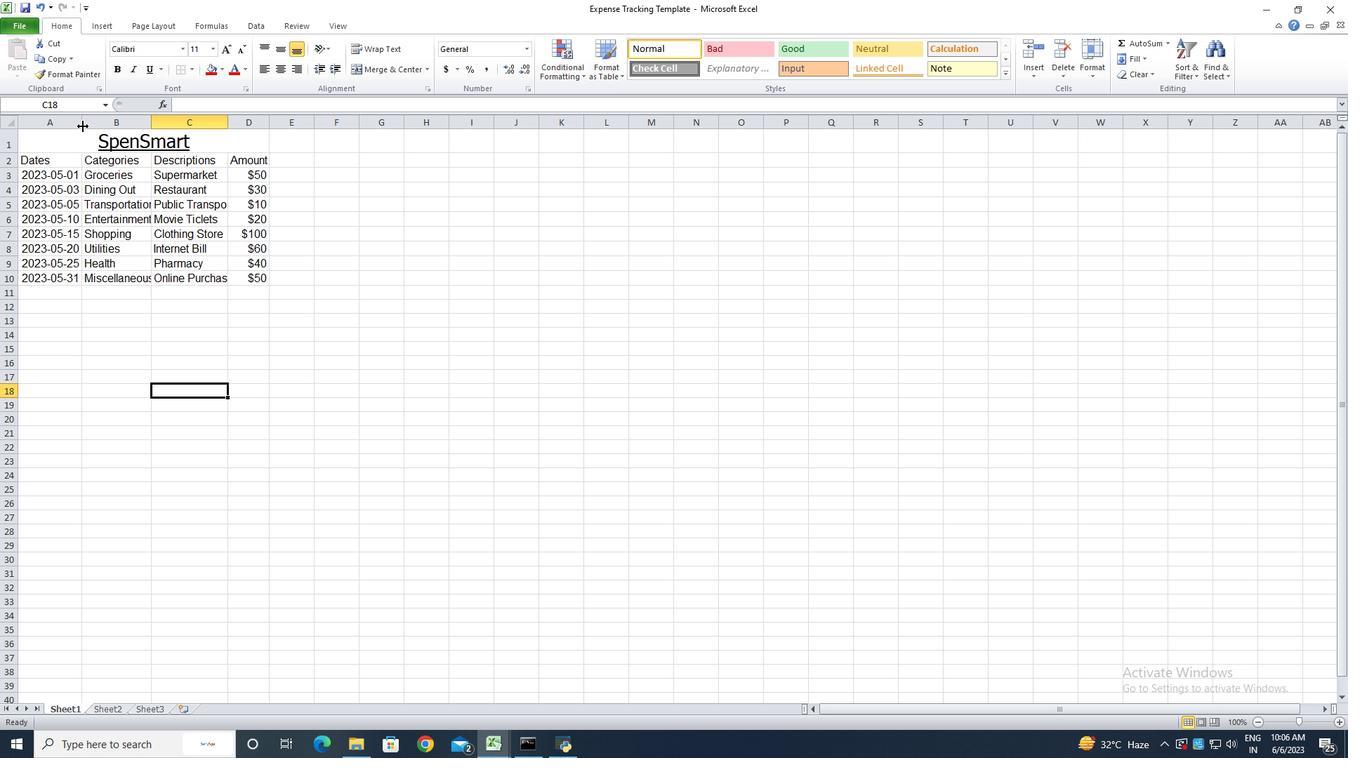 
Action: Mouse pressed left at (82, 125)
Screenshot: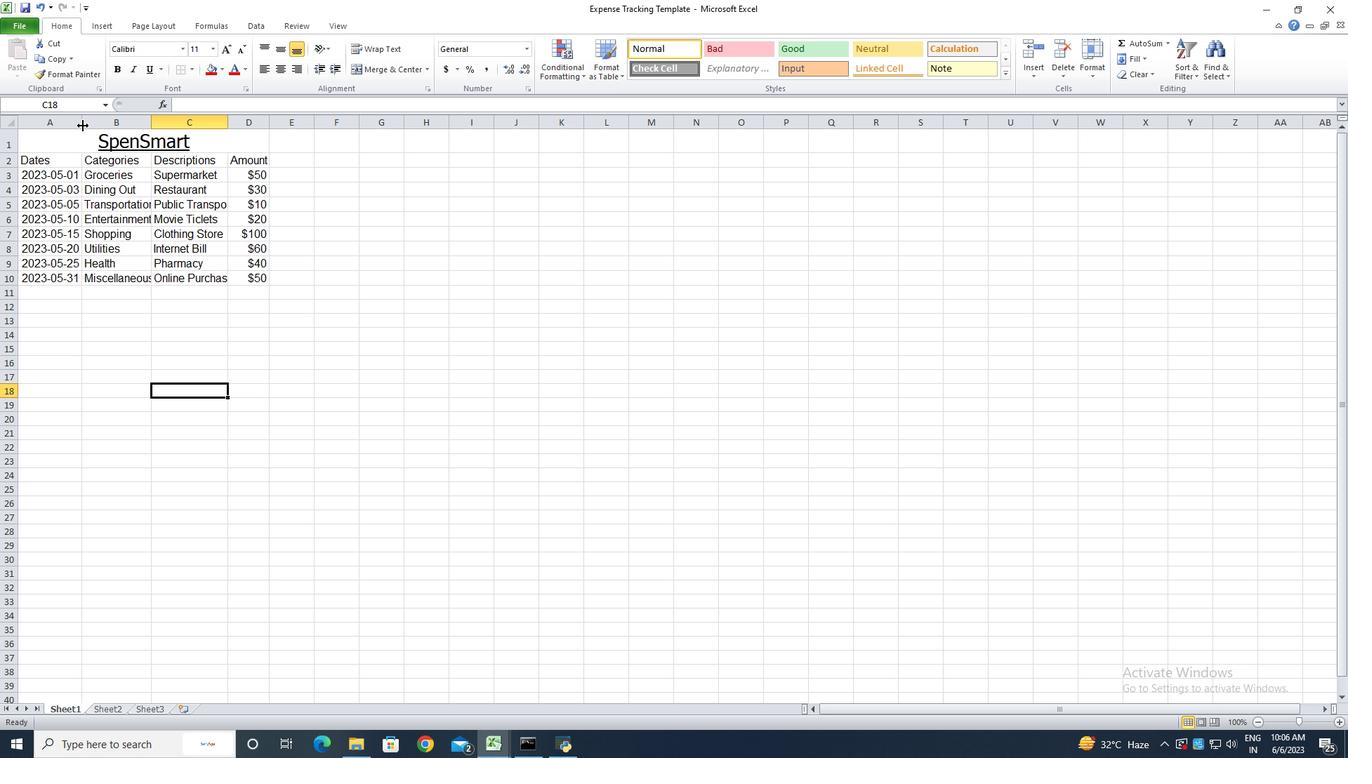 
Action: Mouse pressed left at (82, 125)
Screenshot: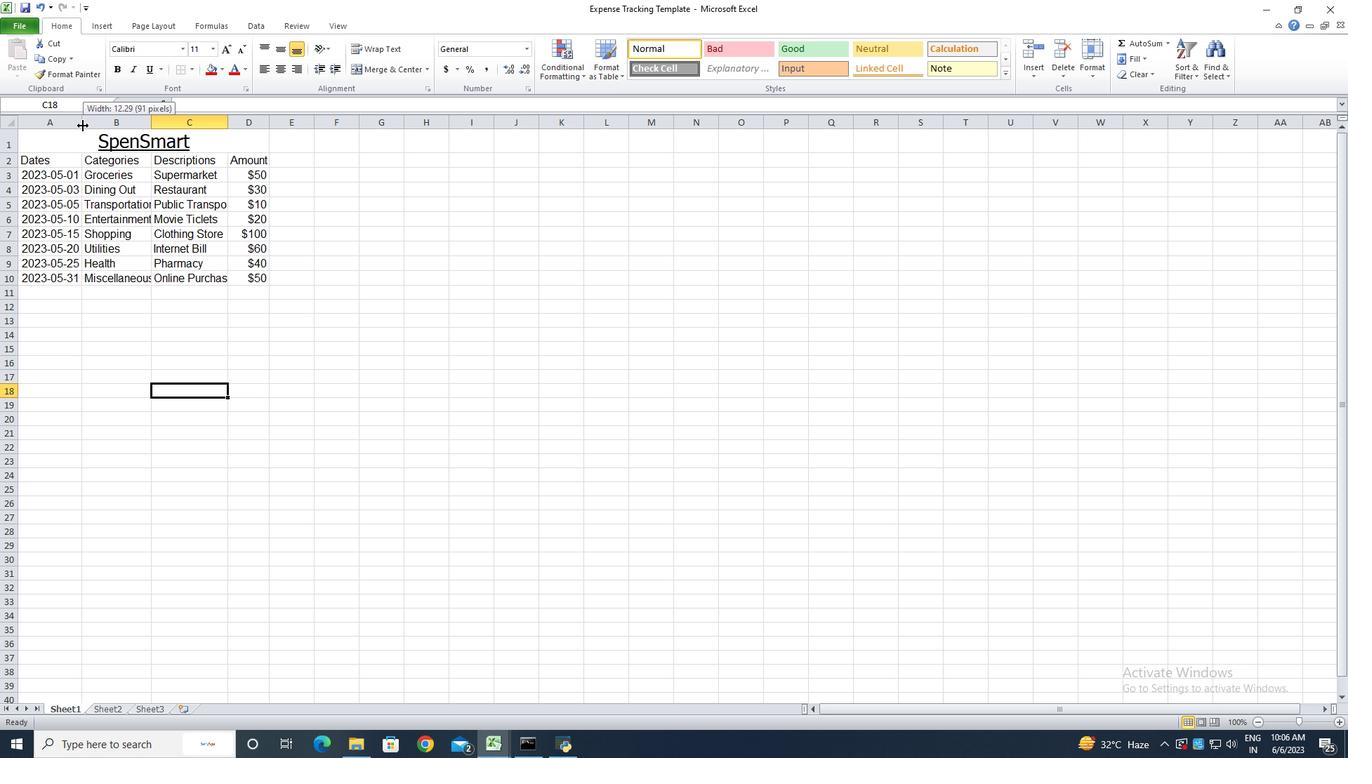 
Action: Mouse moved to (153, 125)
Screenshot: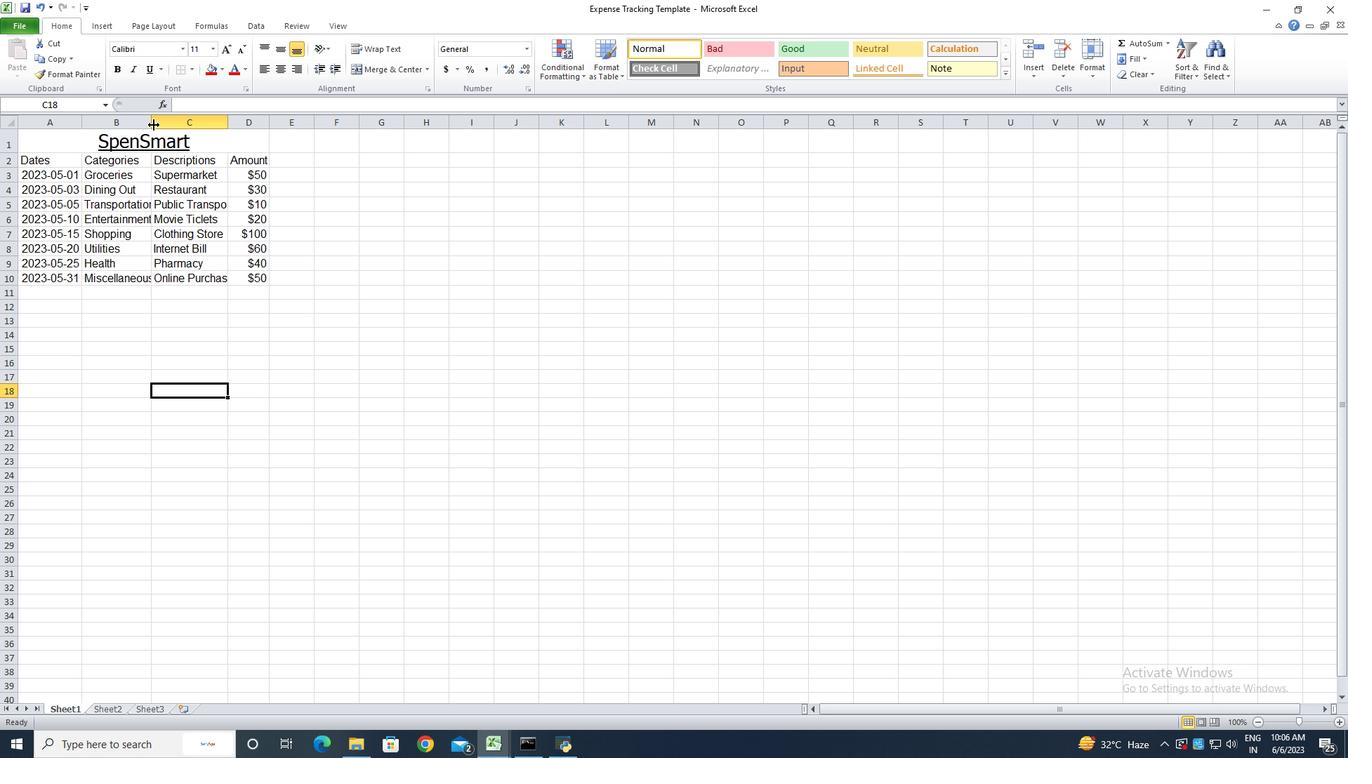 
Action: Mouse pressed left at (153, 125)
Screenshot: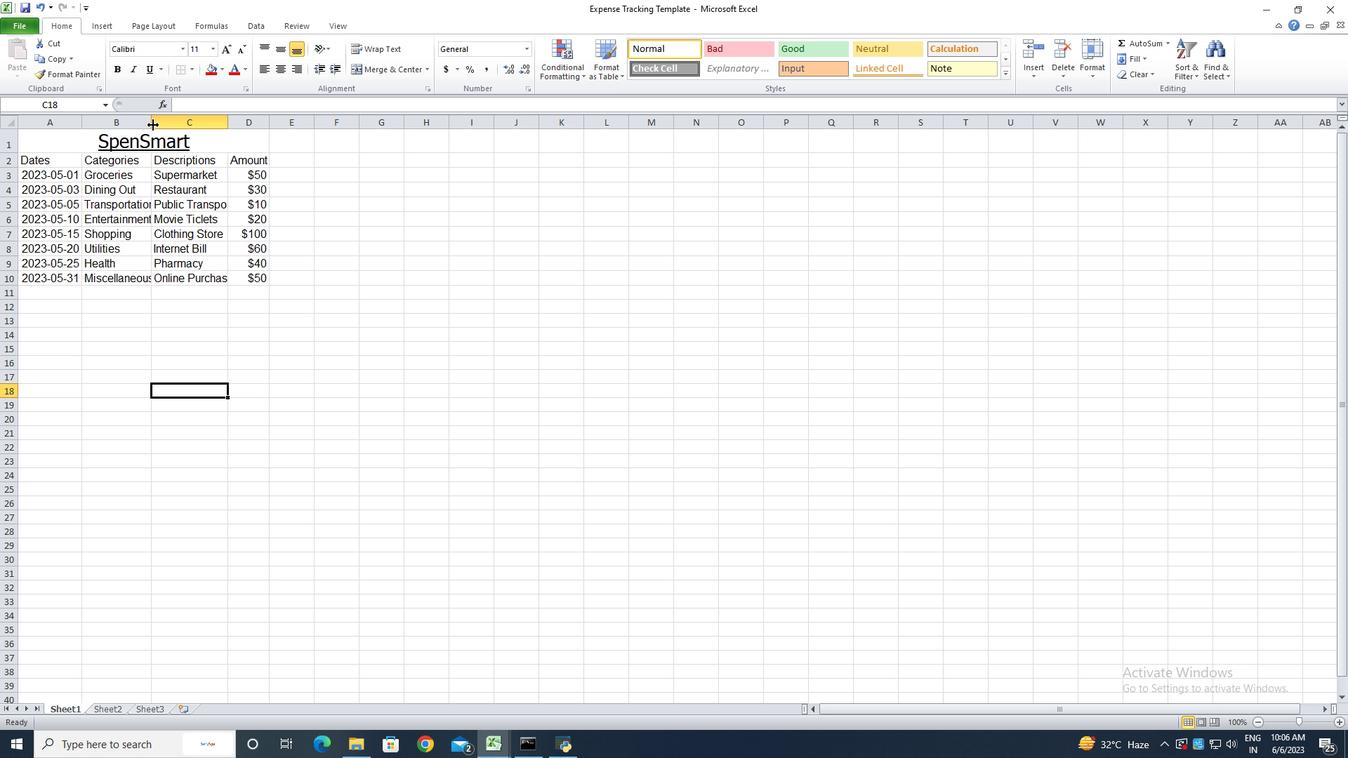 
Action: Mouse pressed left at (153, 125)
Screenshot: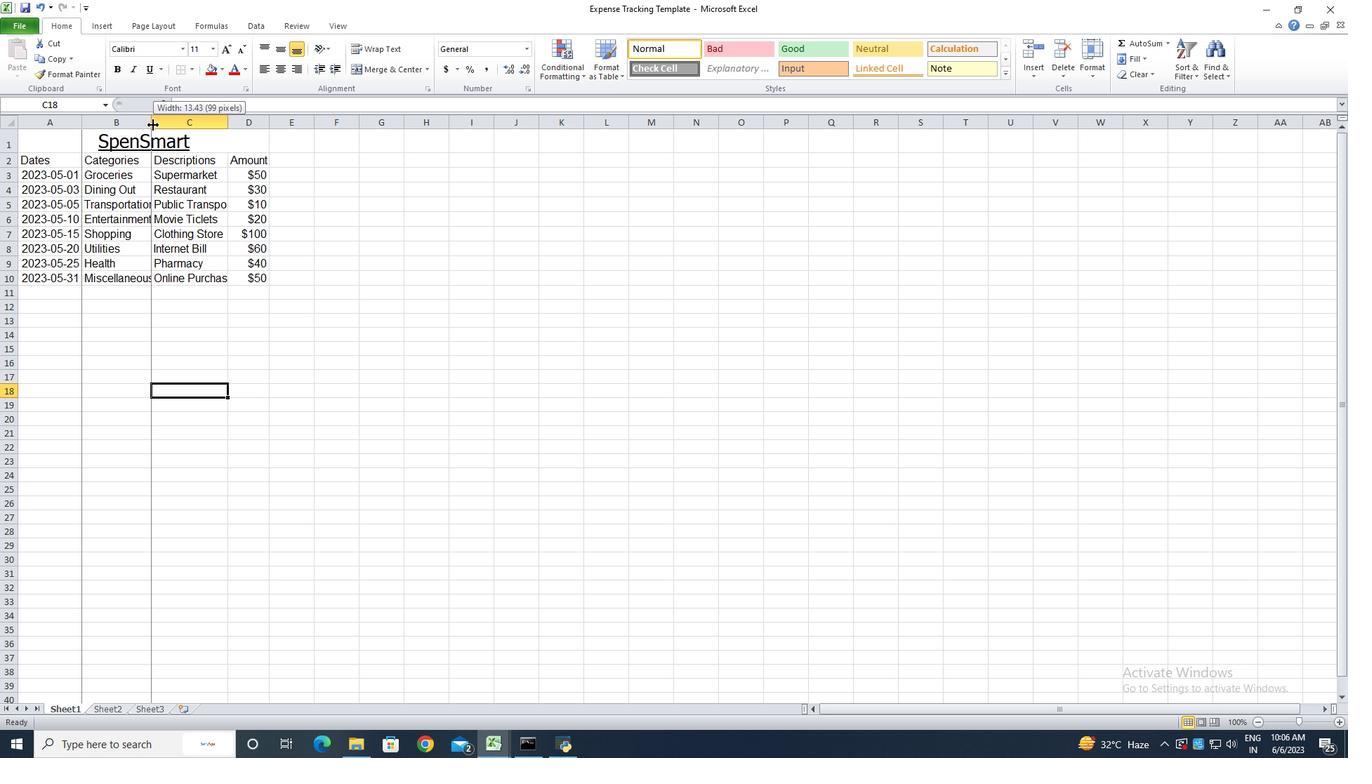 
Action: Mouse moved to (233, 126)
Screenshot: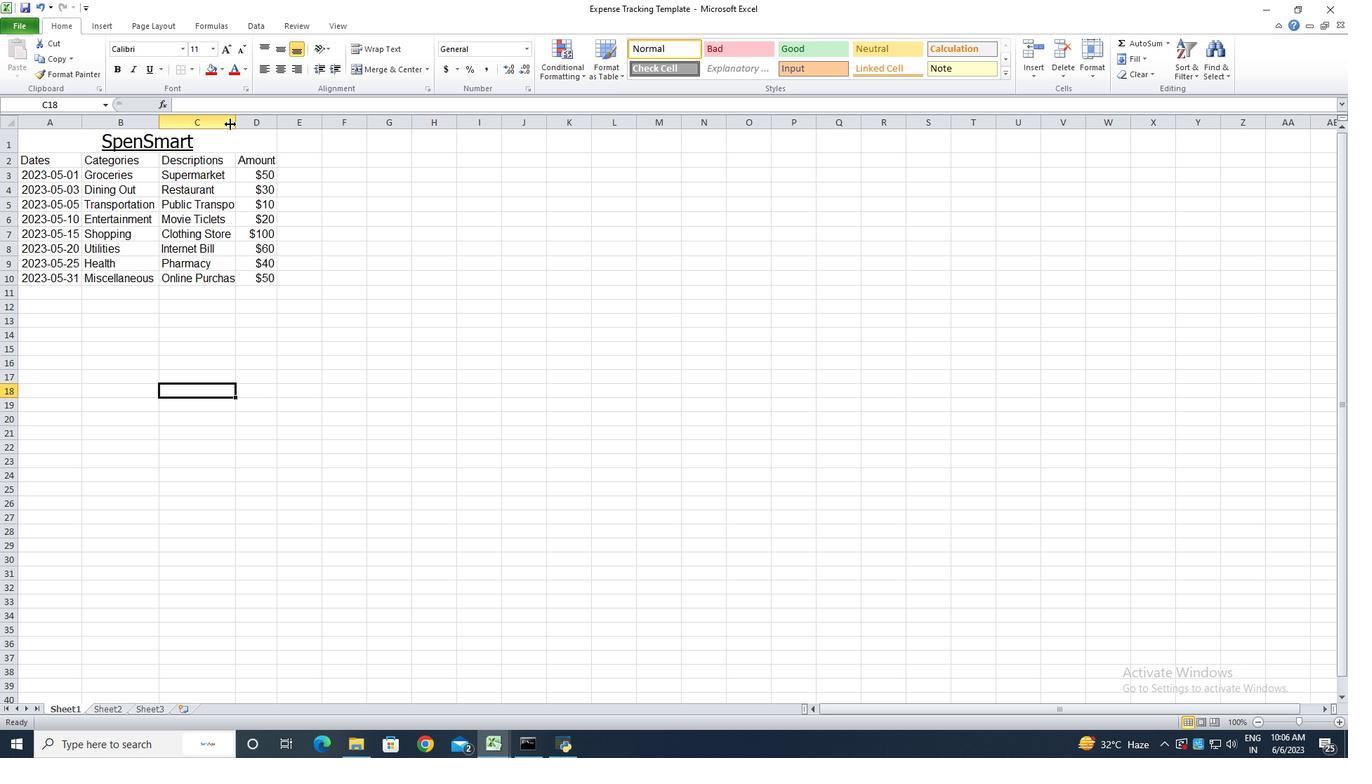 
Action: Mouse pressed left at (233, 126)
Screenshot: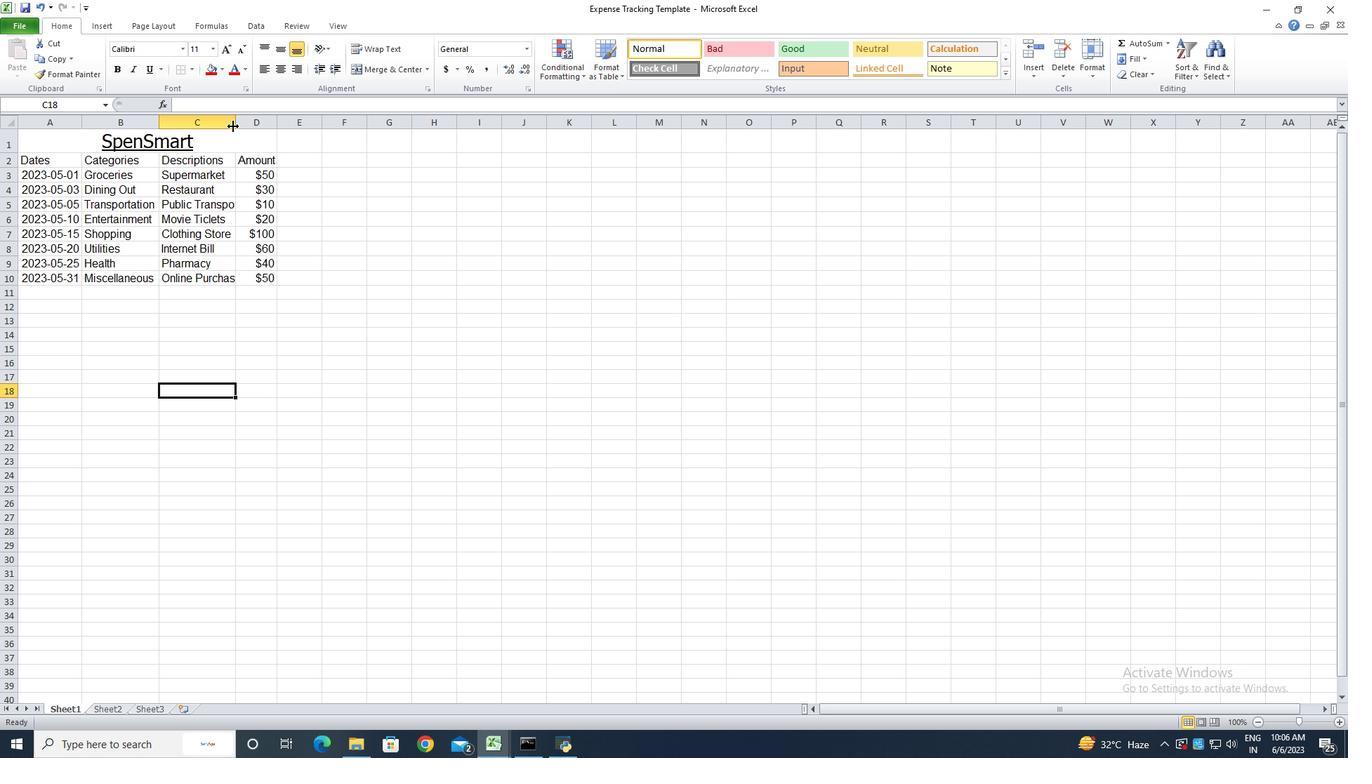 
Action: Mouse pressed left at (233, 126)
Screenshot: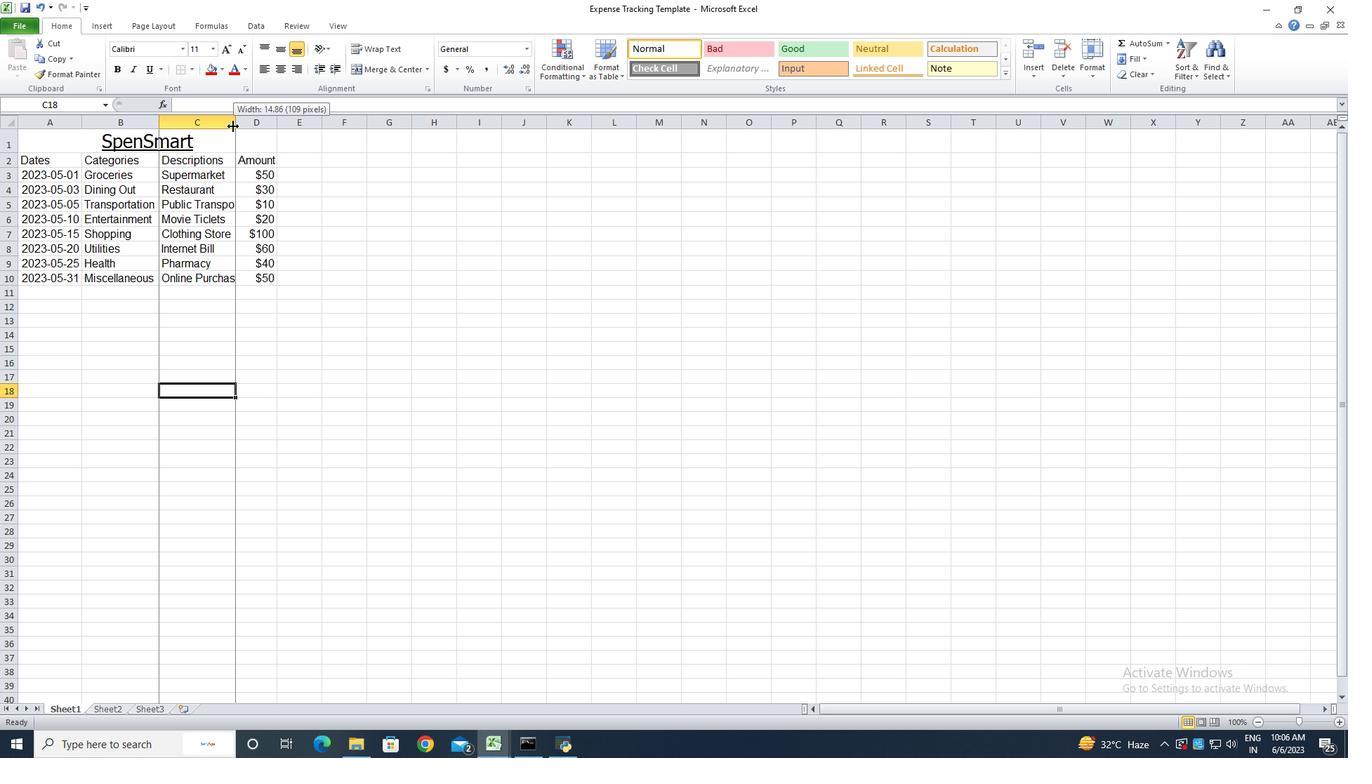 
Action: Mouse moved to (290, 126)
Screenshot: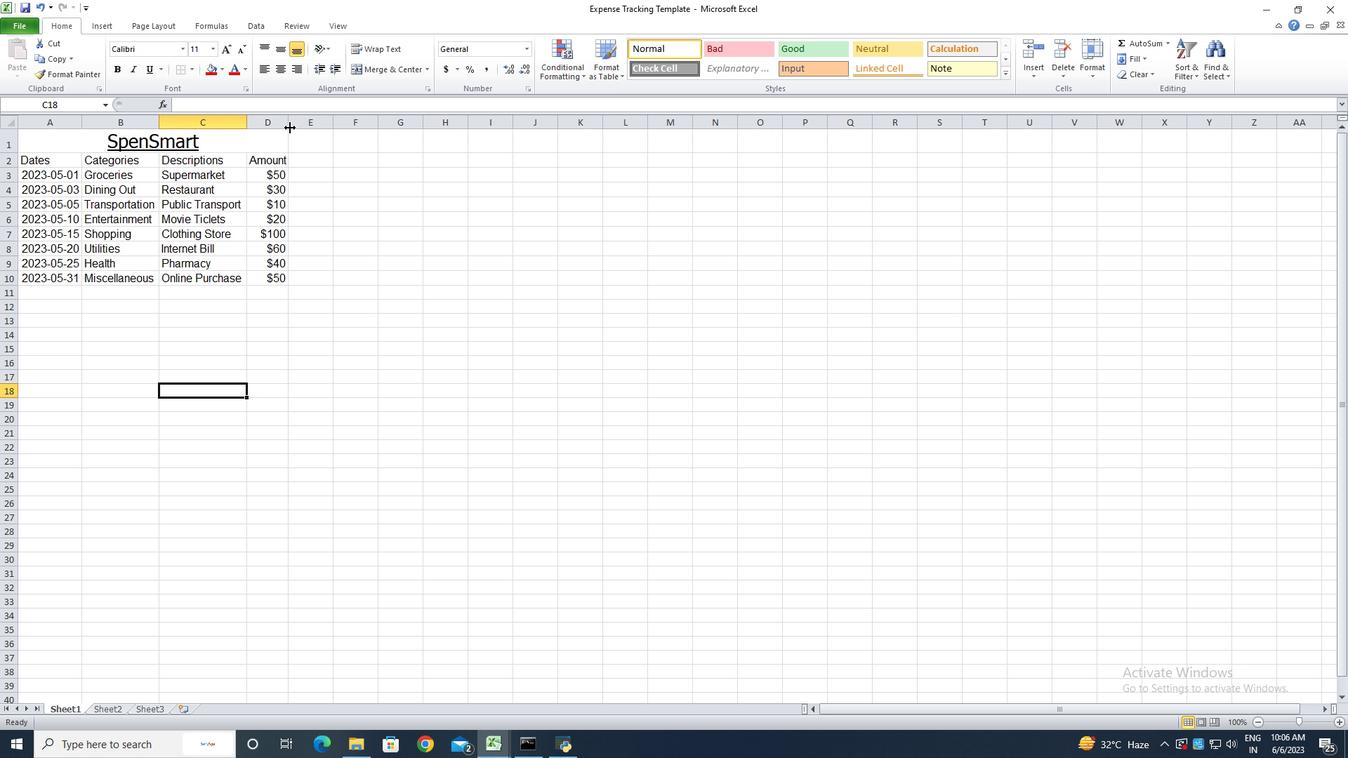 
Action: Mouse pressed left at (290, 126)
Screenshot: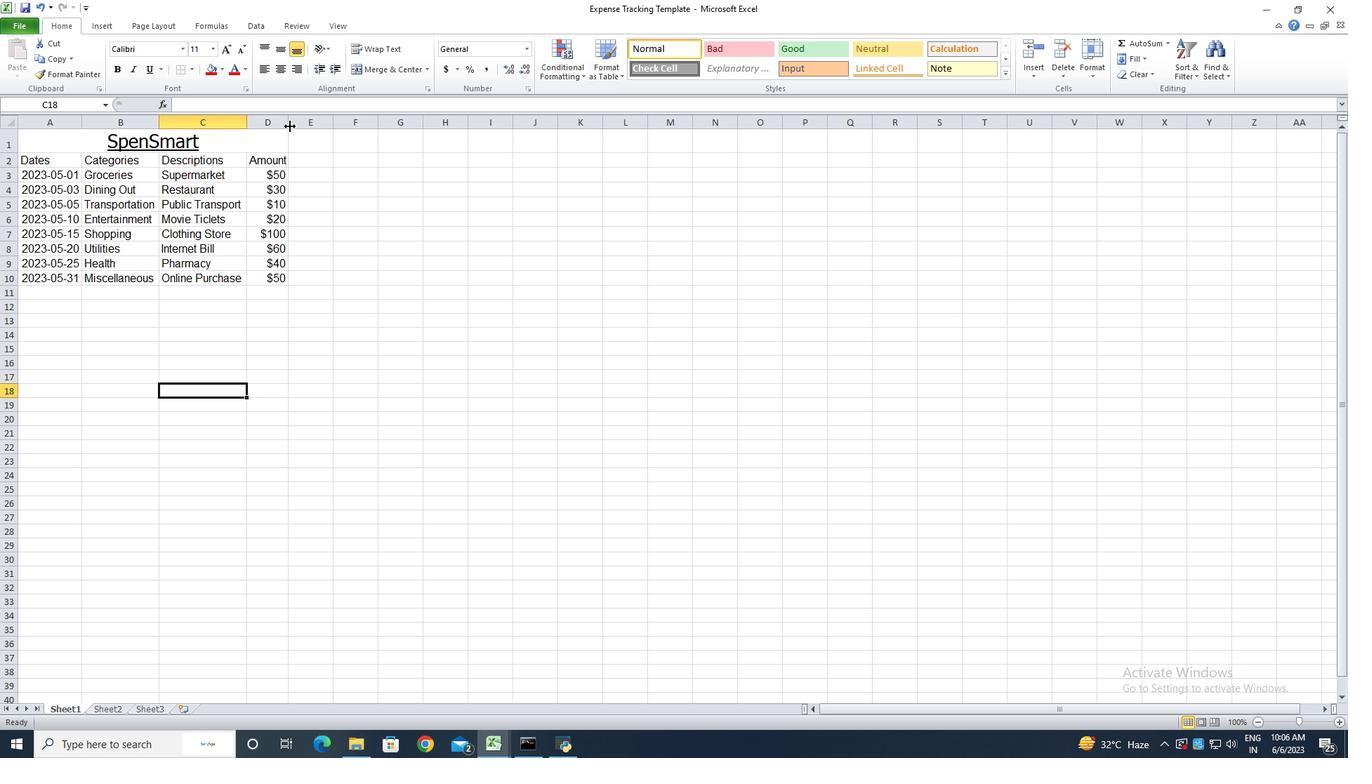 
Action: Mouse pressed left at (290, 126)
Screenshot: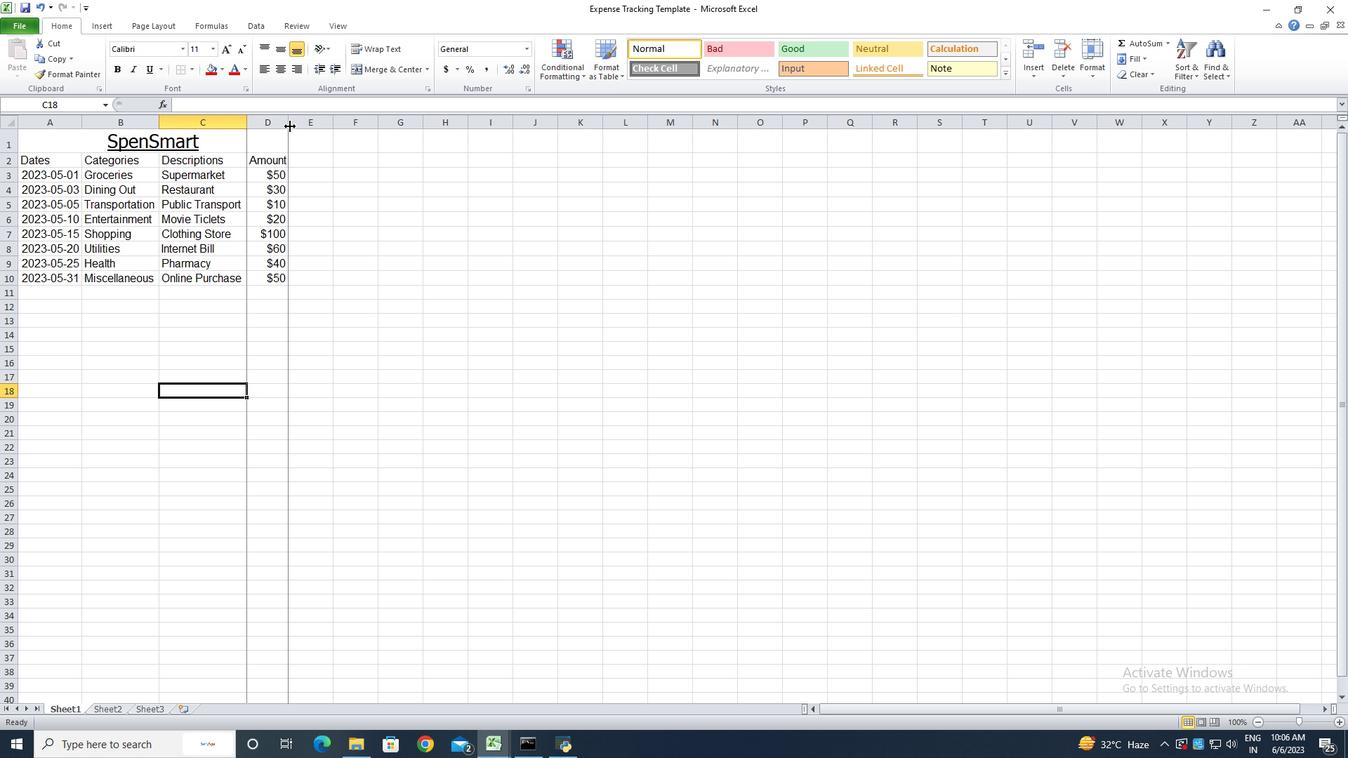 
Action: Mouse moved to (78, 143)
Screenshot: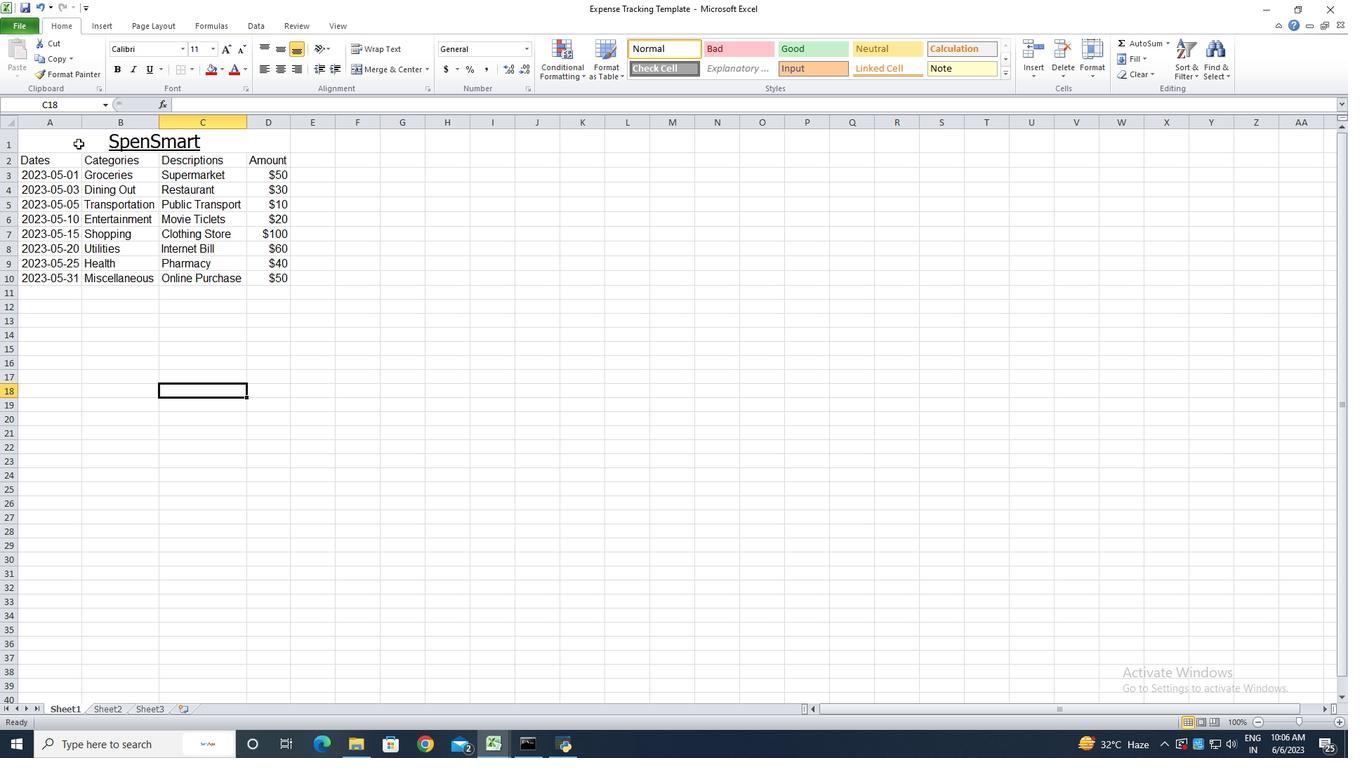 
Action: Mouse pressed left at (78, 143)
Screenshot: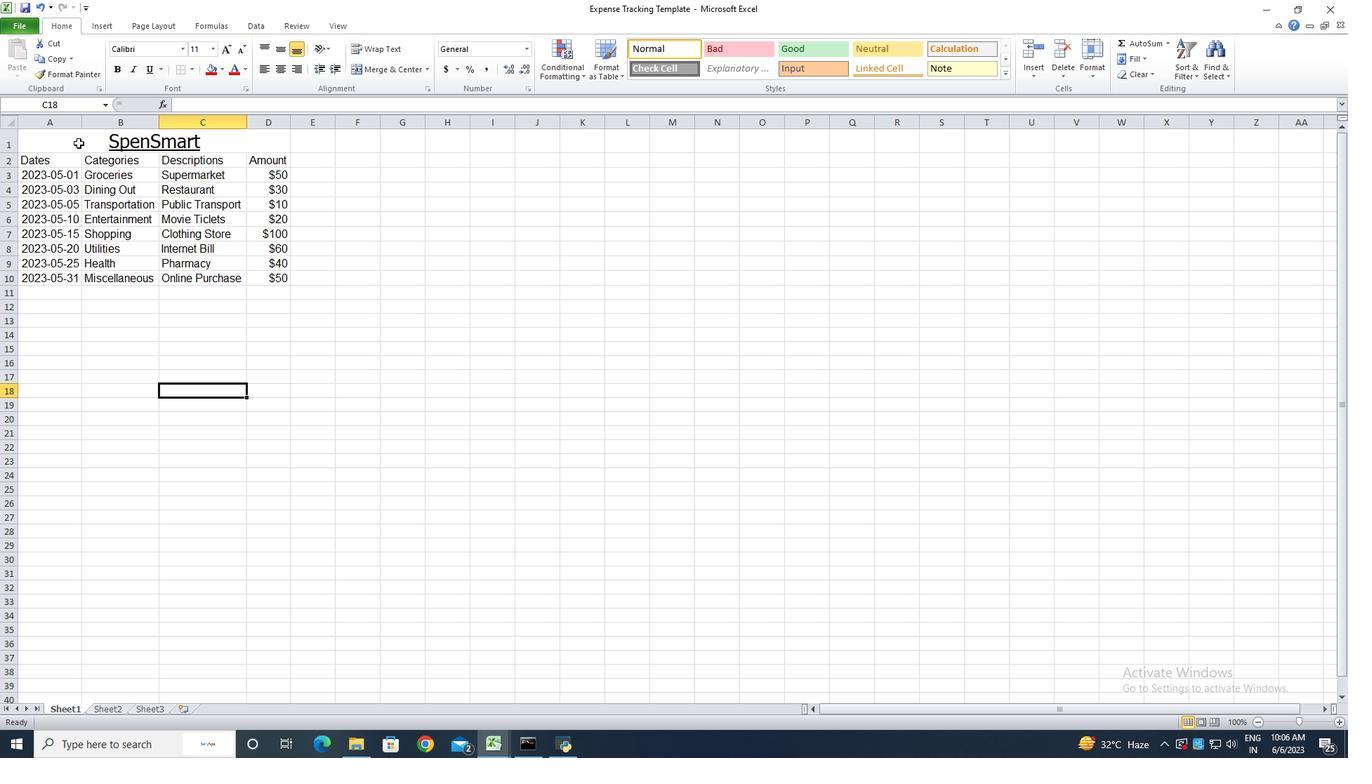 
Action: Mouse moved to (261, 71)
Screenshot: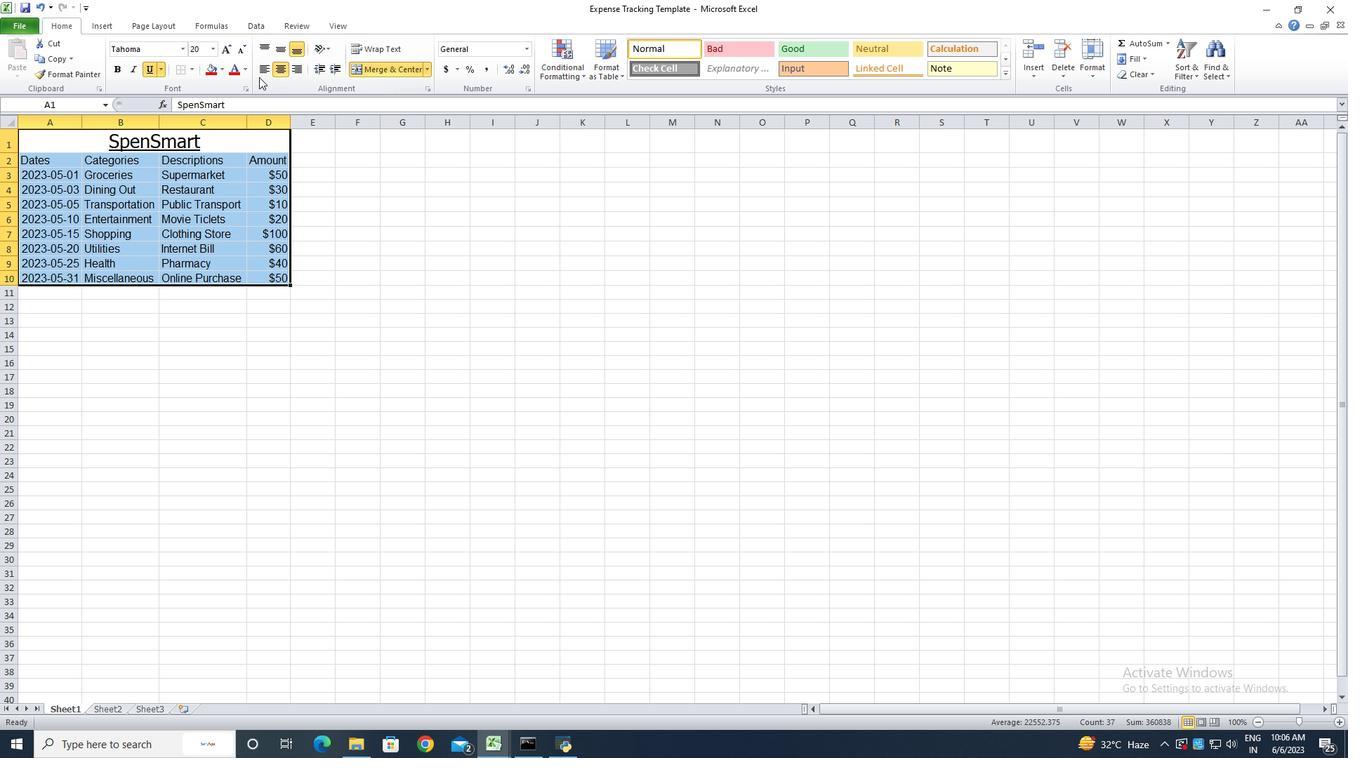
Action: Mouse pressed left at (261, 71)
Screenshot: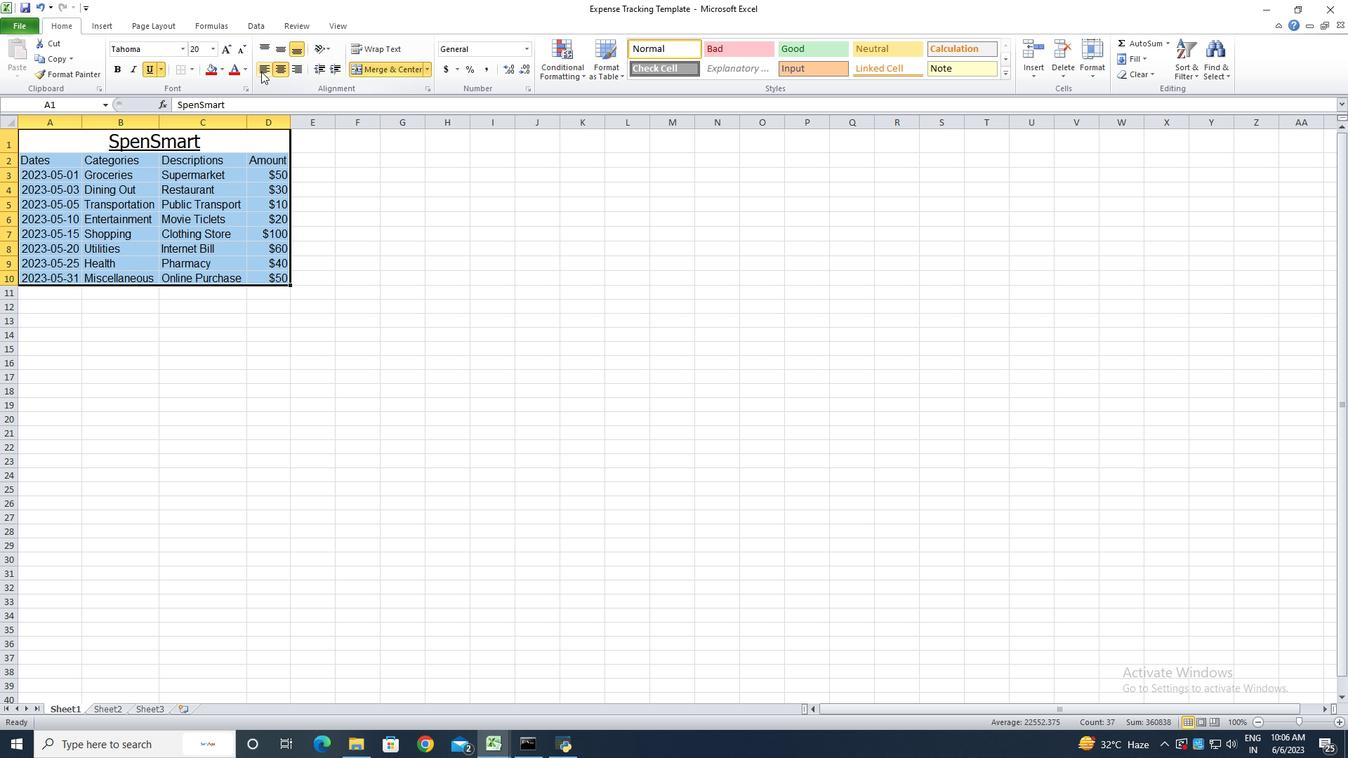
Action: Mouse moved to (289, 318)
Screenshot: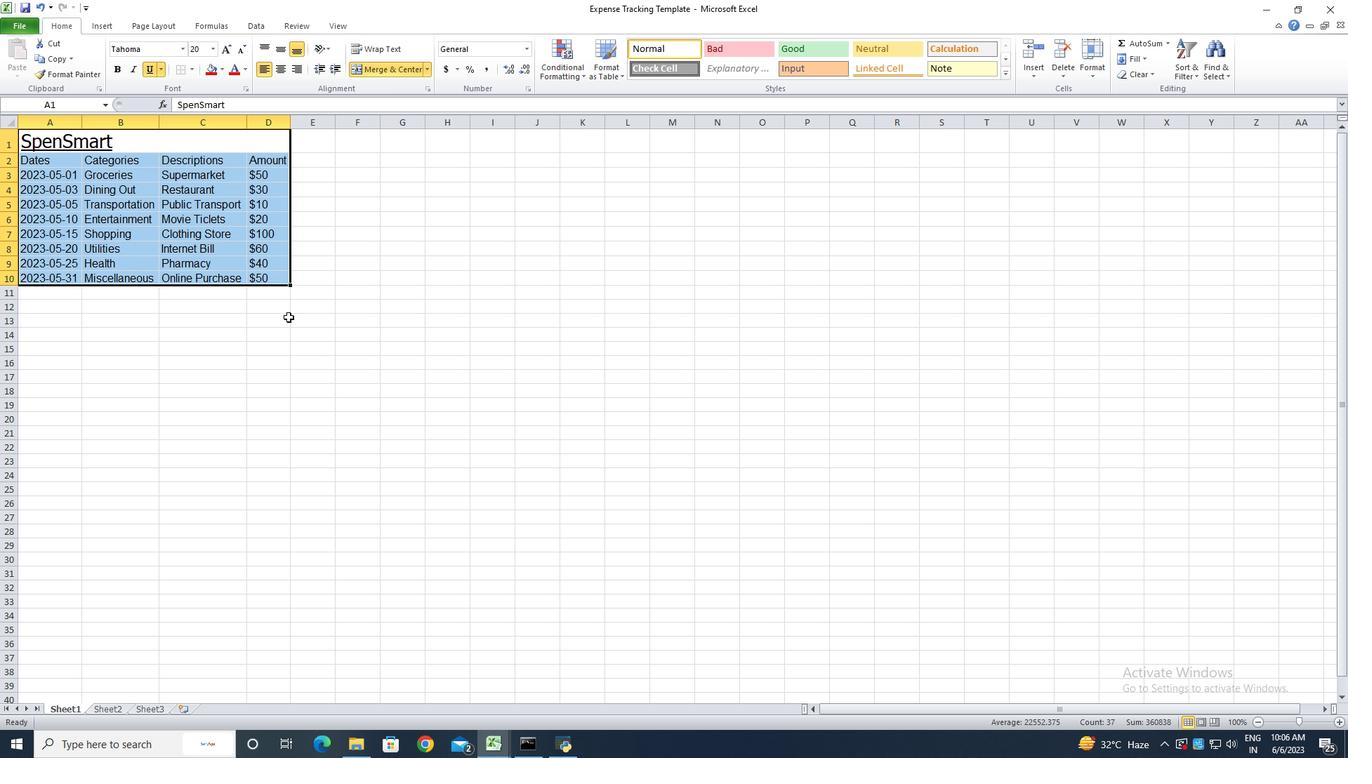 
Action: Mouse pressed left at (289, 318)
Screenshot: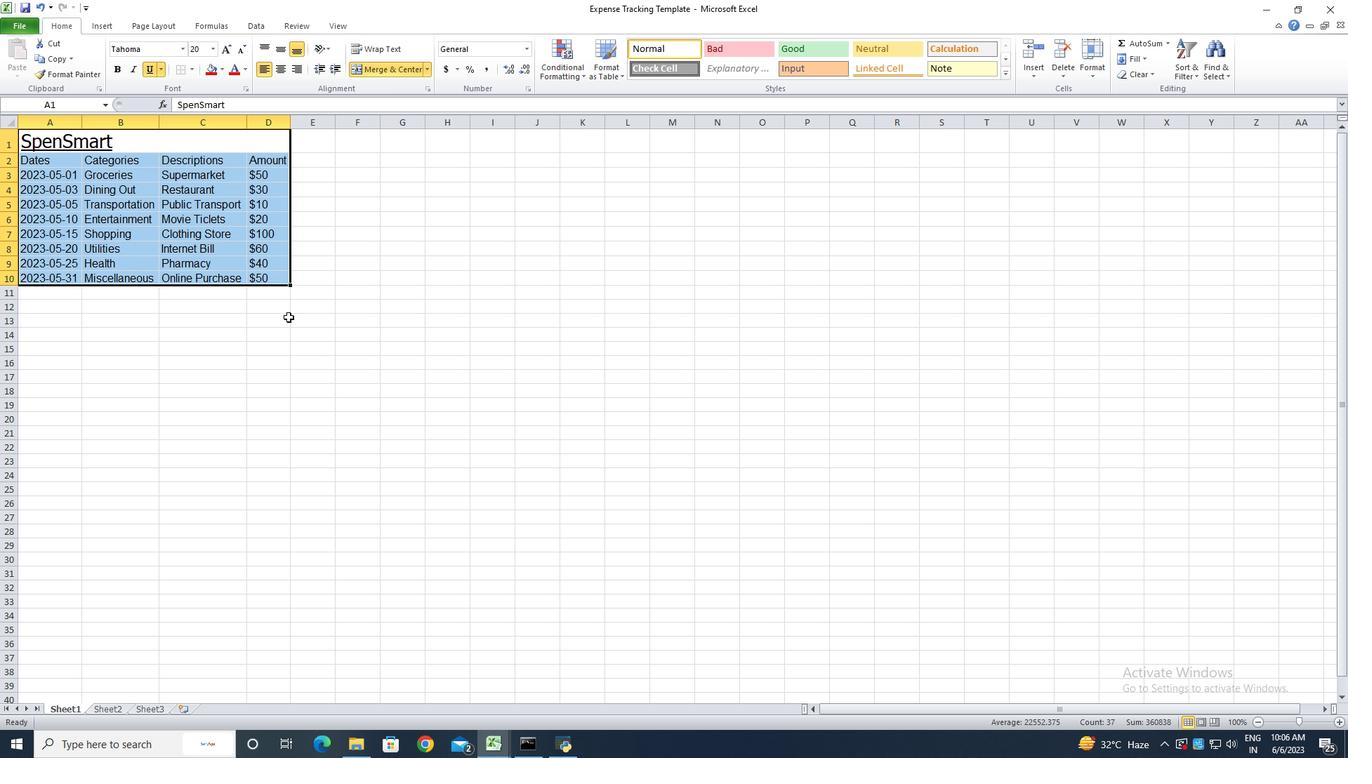 
Action: Key pressed ctrl+S<'\x13'><'\x13'><'\x13'><'\x13'>
Screenshot: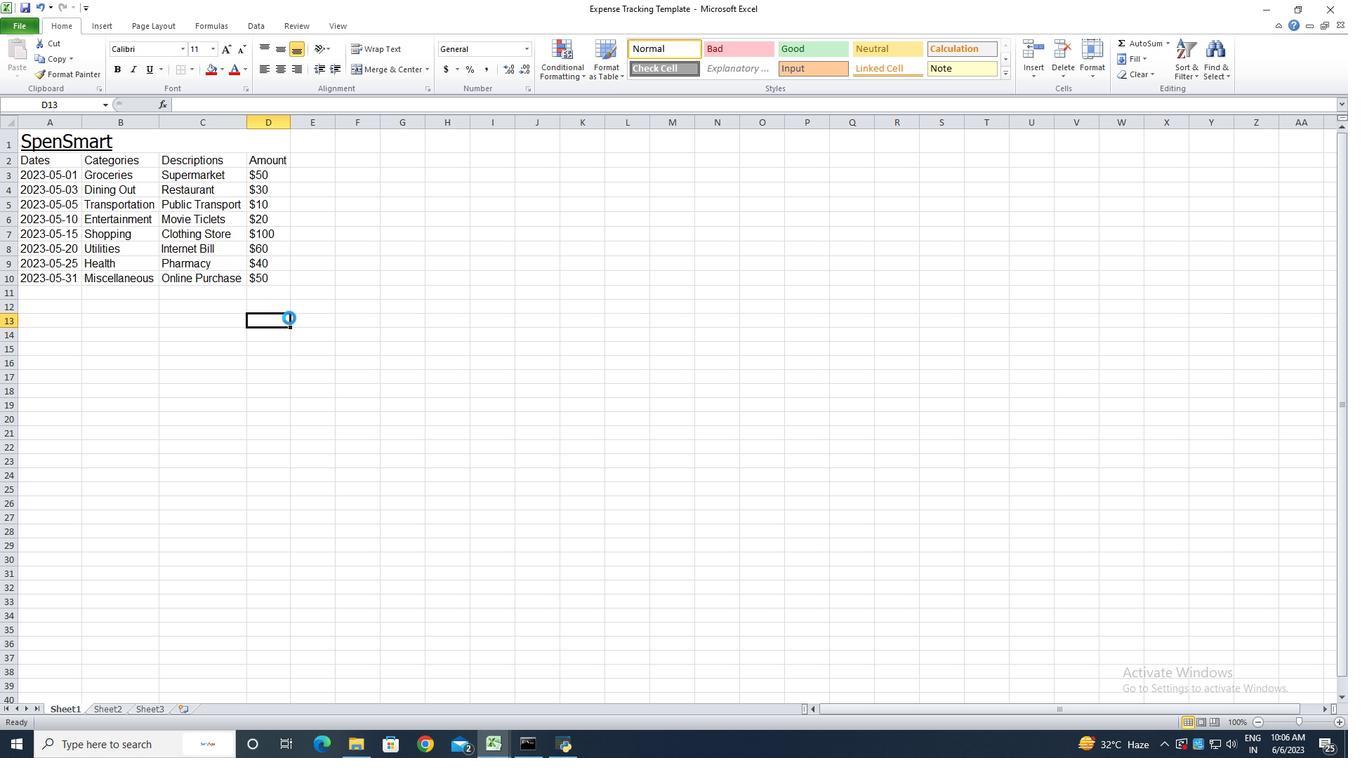 
